 Task: Search one way flight ticket for 2 adults, 2 children, 2 infants in seat in first from Colorado Springs: City Of Colorado Springs Municipal Airport to Raleigh: Raleigh-durham International Airport on 8-5-2023. Choice of flights is Alaska. Number of bags: 7 checked bags. Price is upto 76000. Outbound departure time preference is 15:45.
Action: Mouse moved to (368, 144)
Screenshot: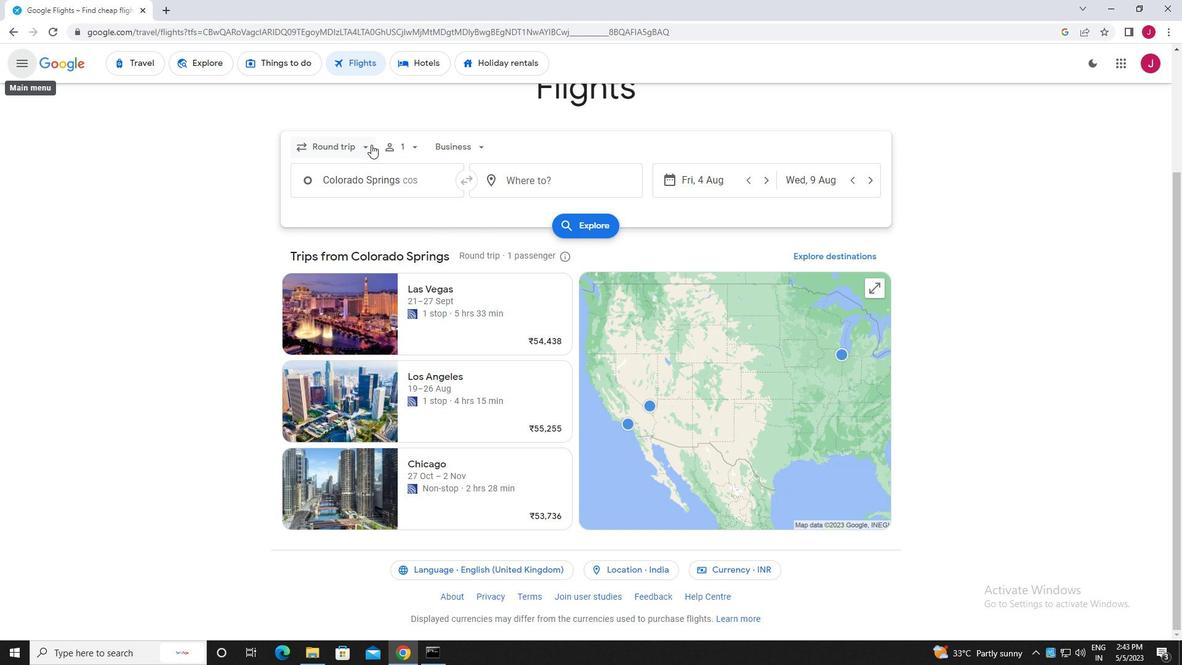 
Action: Mouse pressed left at (368, 144)
Screenshot: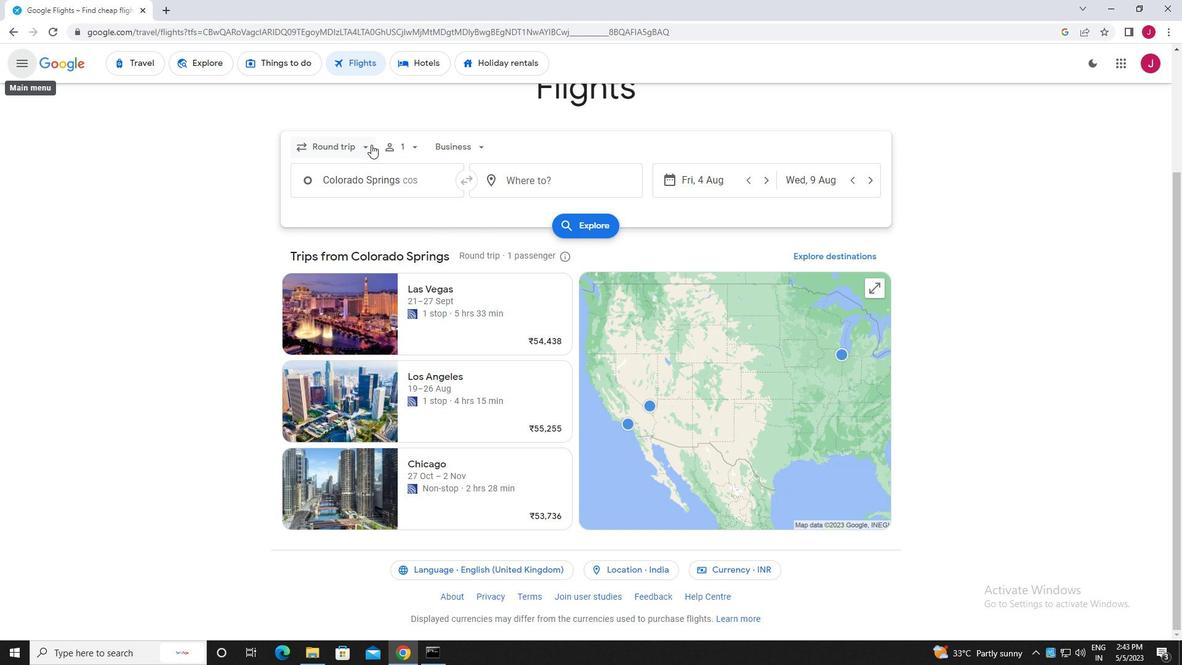 
Action: Mouse moved to (348, 201)
Screenshot: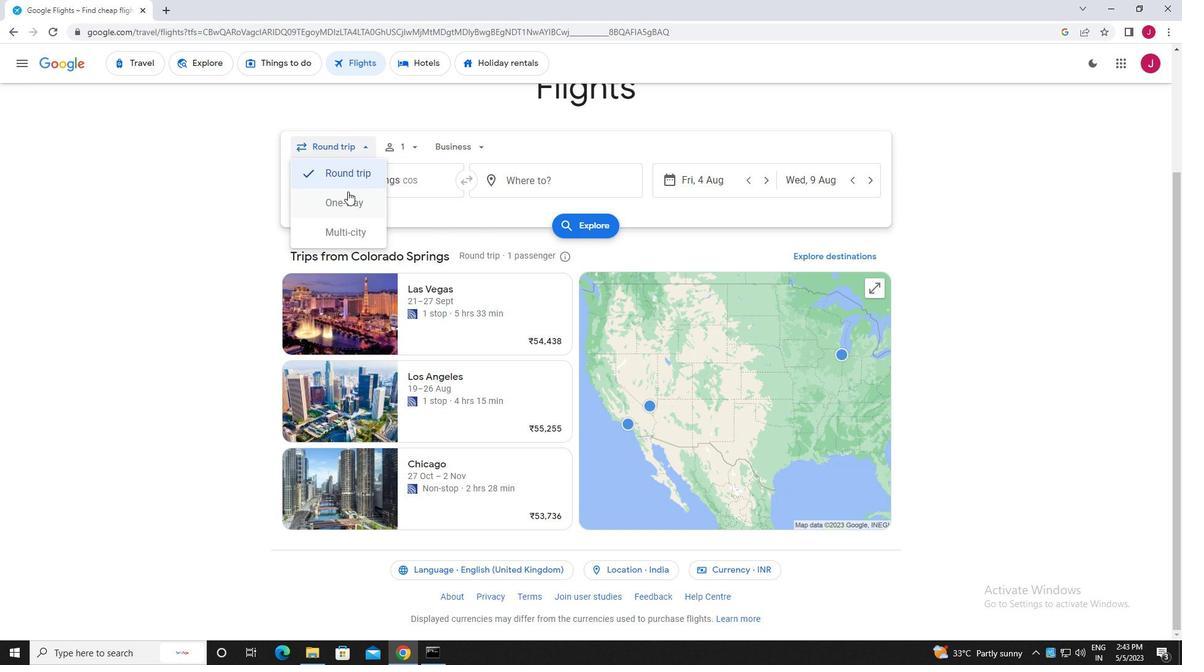 
Action: Mouse pressed left at (348, 201)
Screenshot: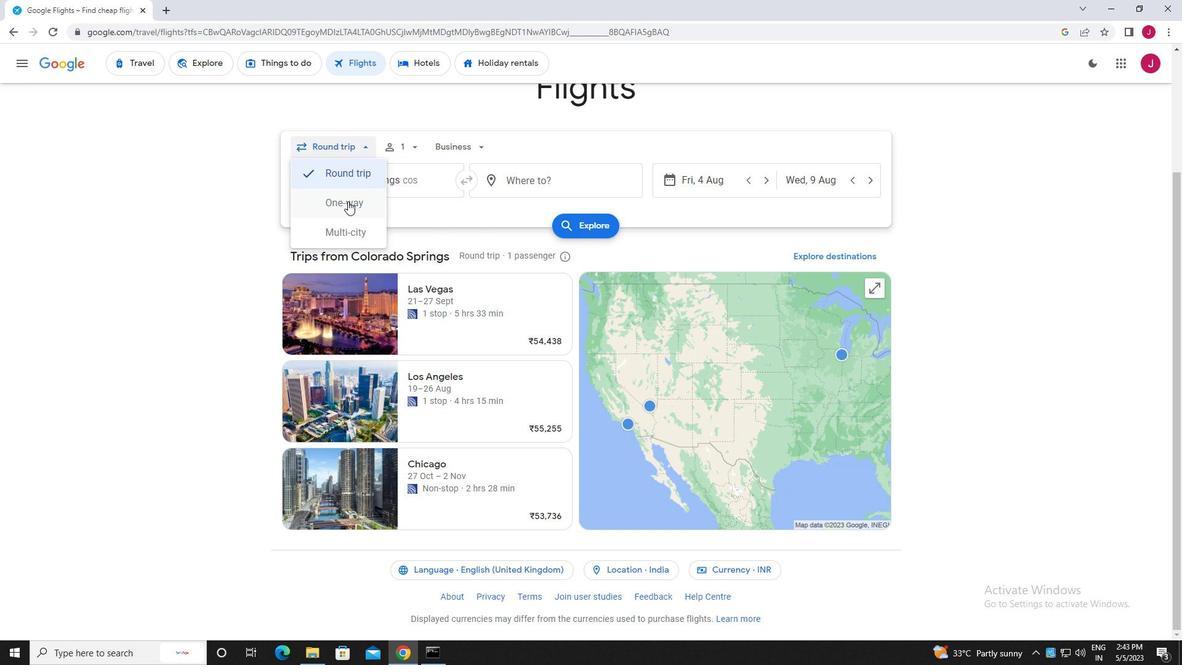 
Action: Mouse moved to (412, 151)
Screenshot: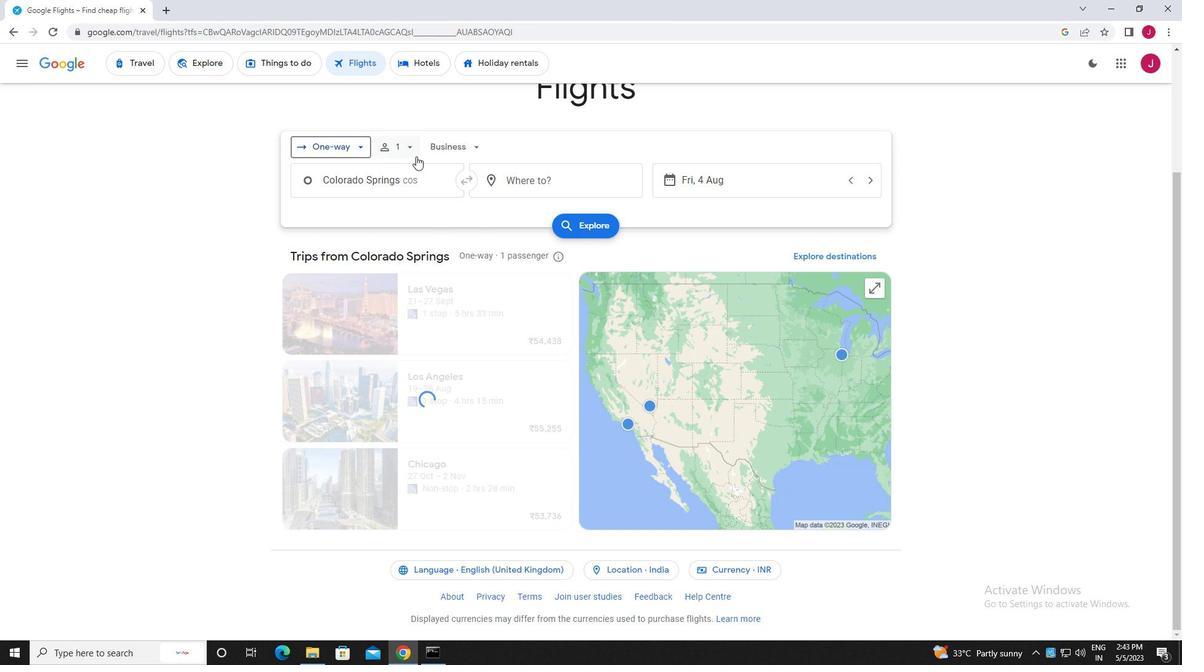 
Action: Mouse pressed left at (412, 151)
Screenshot: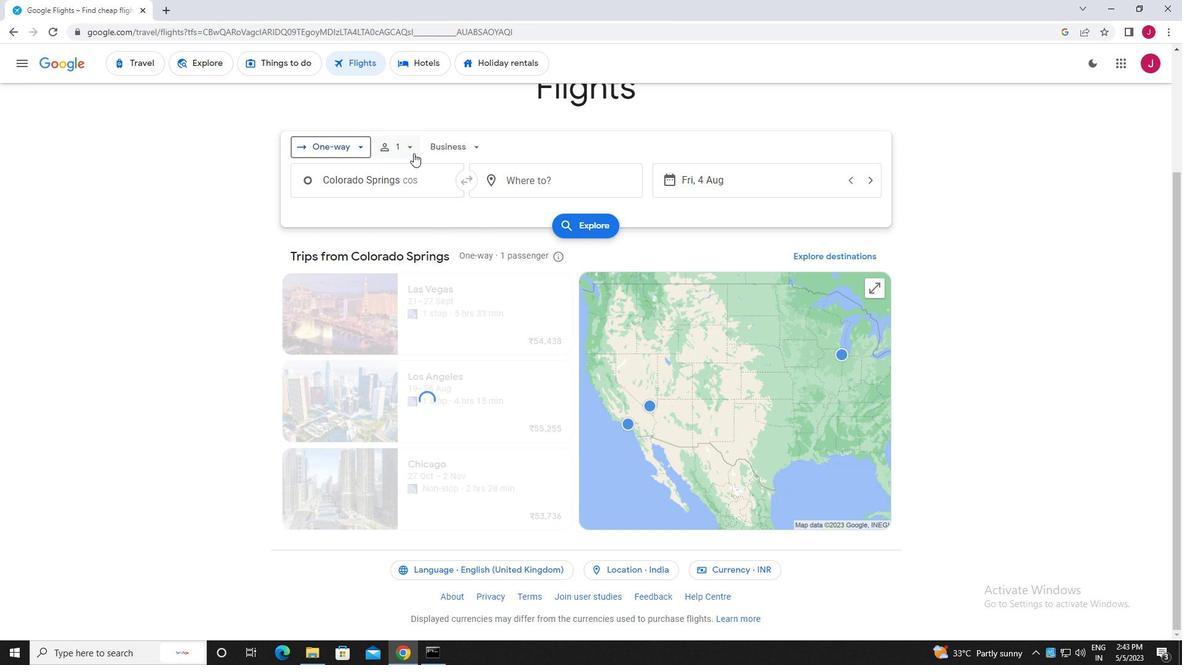 
Action: Mouse moved to (503, 182)
Screenshot: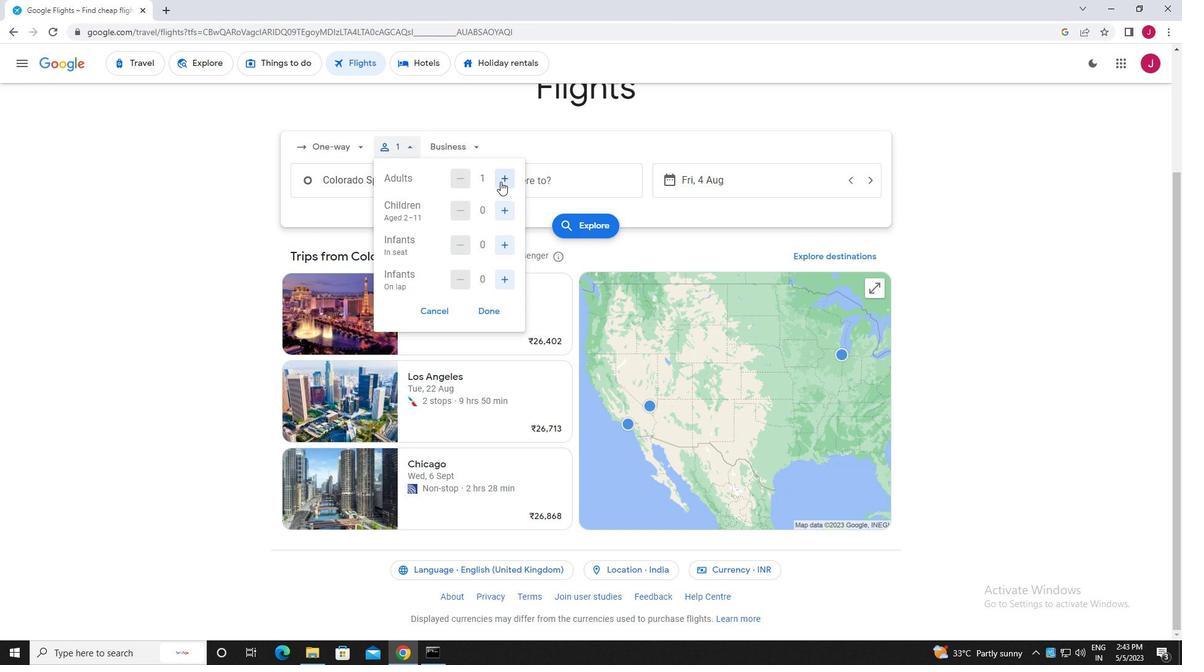 
Action: Mouse pressed left at (503, 182)
Screenshot: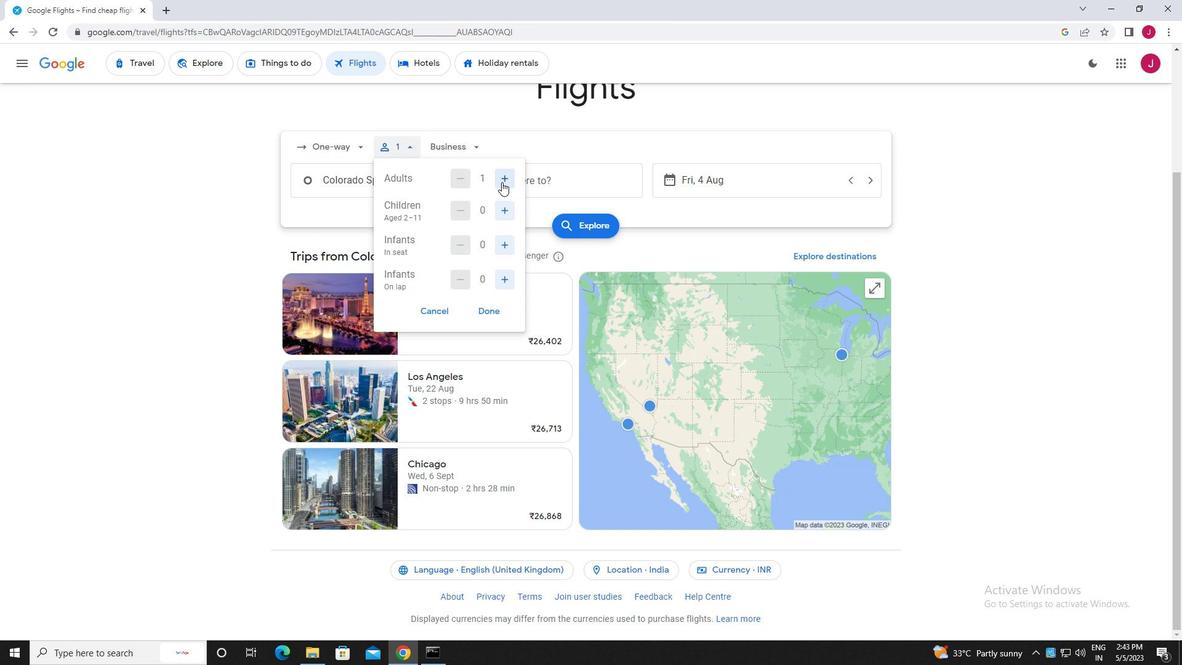 
Action: Mouse moved to (505, 210)
Screenshot: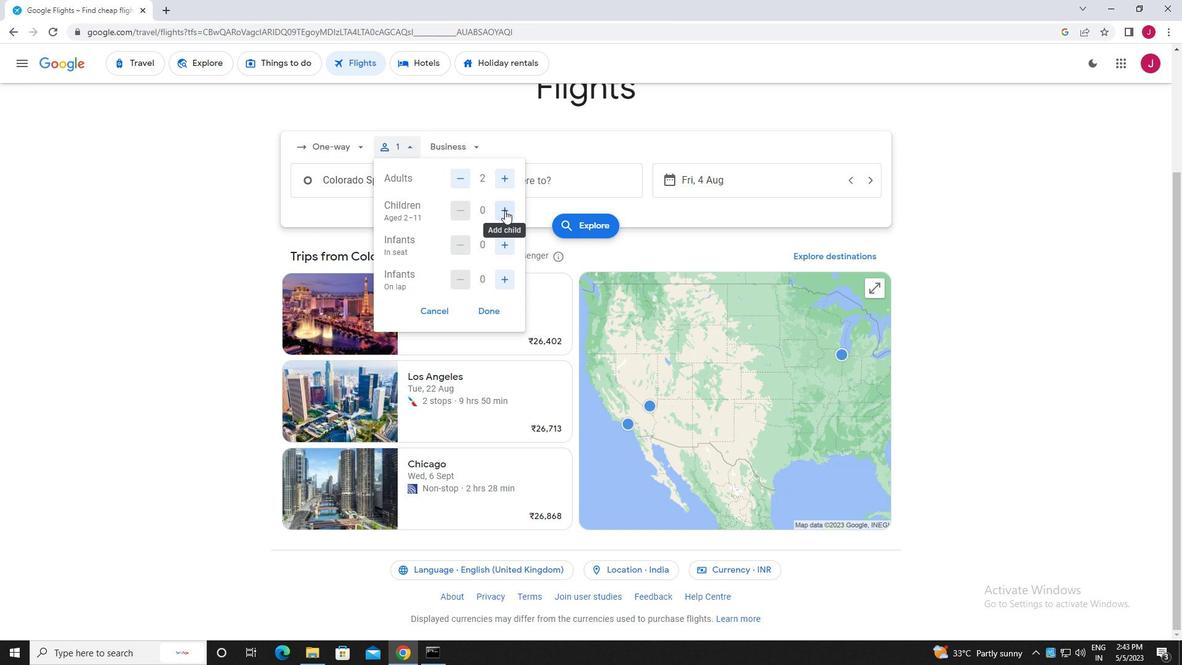
Action: Mouse pressed left at (505, 210)
Screenshot: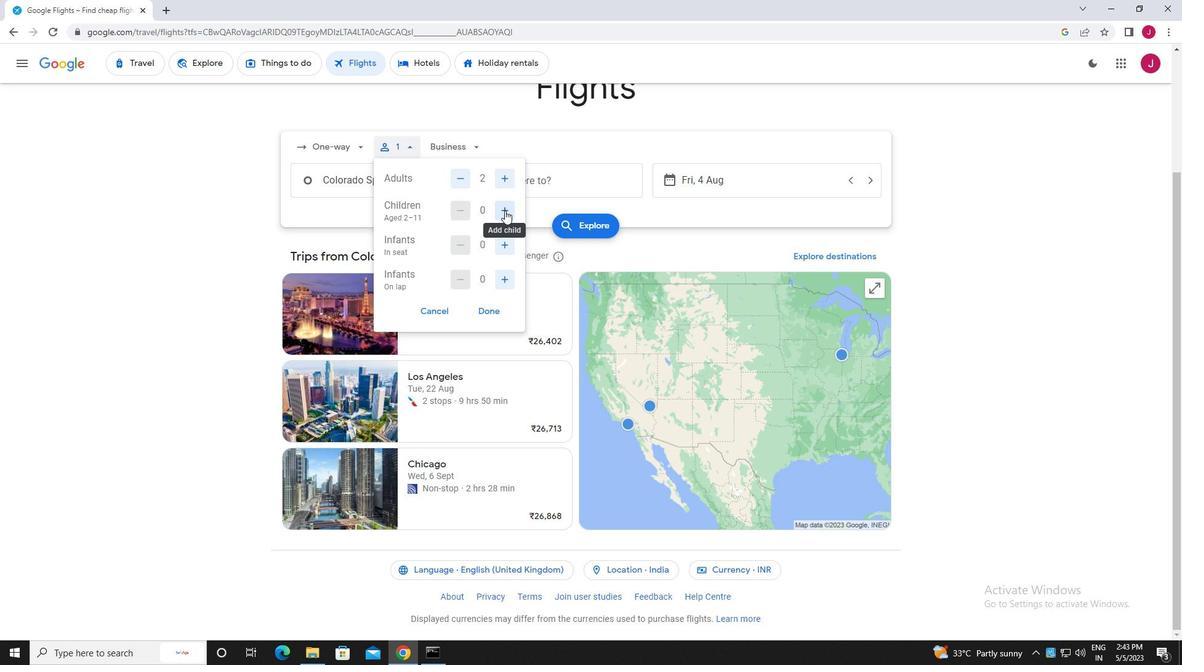 
Action: Mouse pressed left at (505, 210)
Screenshot: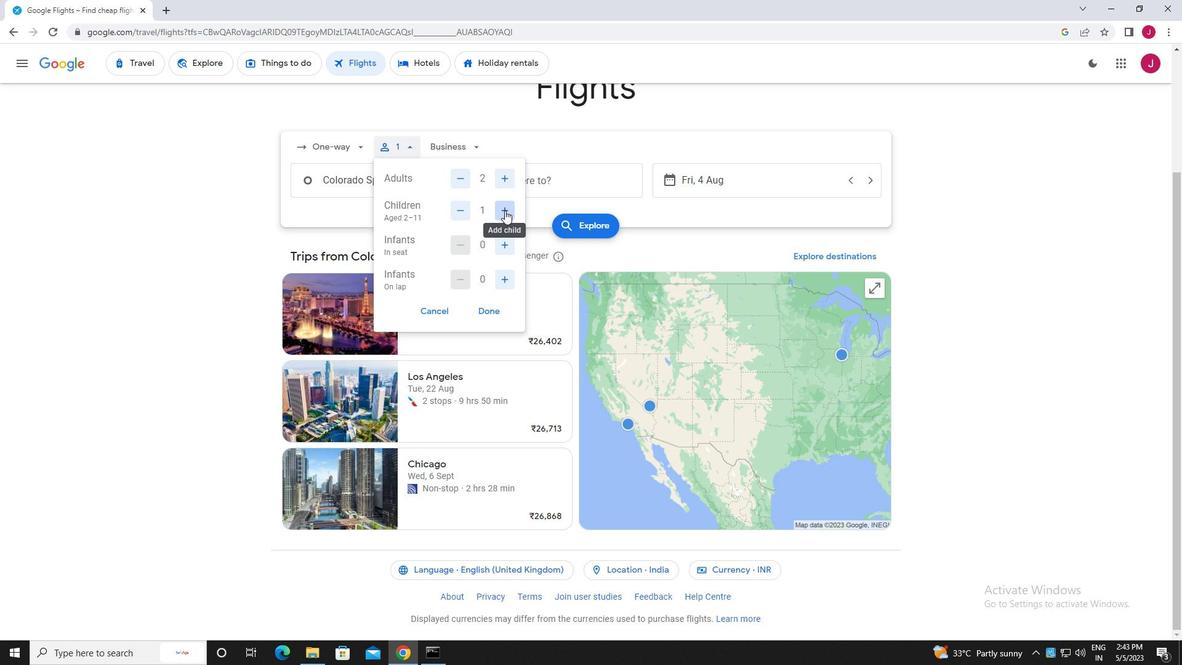 
Action: Mouse moved to (503, 246)
Screenshot: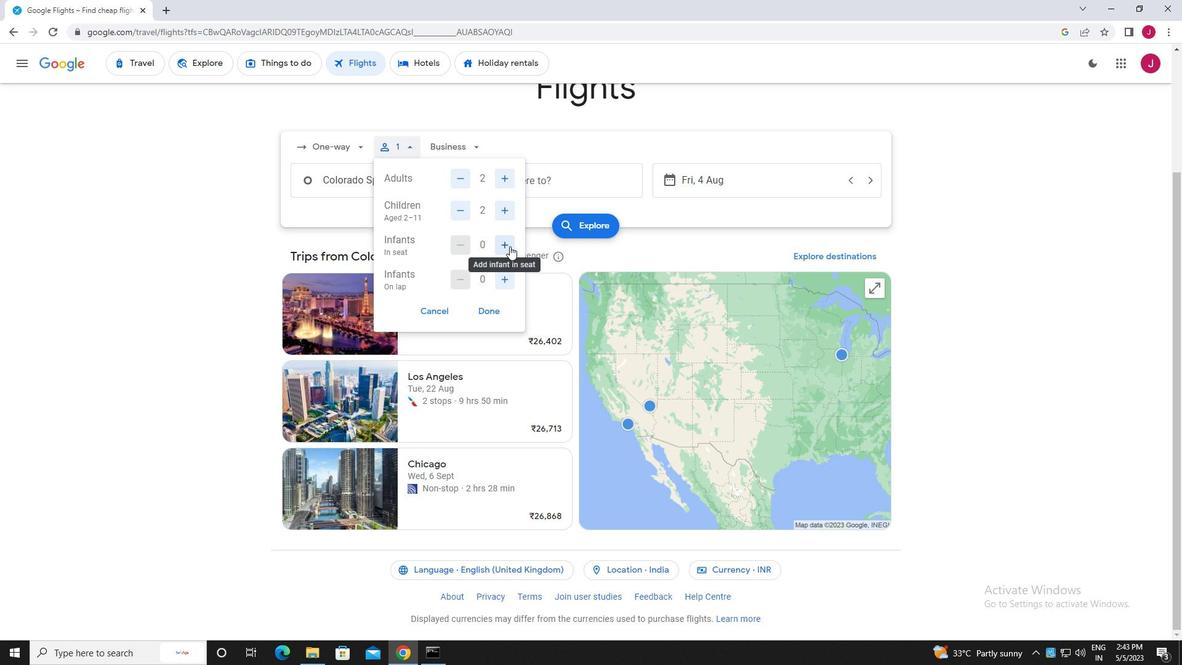 
Action: Mouse pressed left at (503, 246)
Screenshot: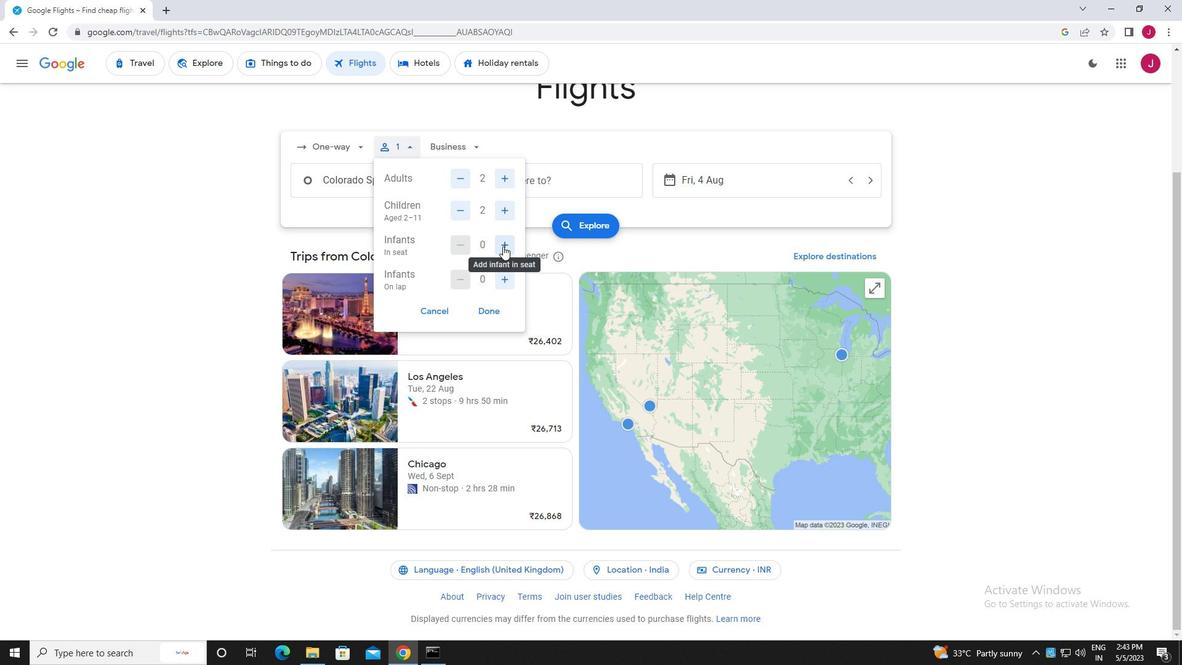 
Action: Mouse pressed left at (503, 246)
Screenshot: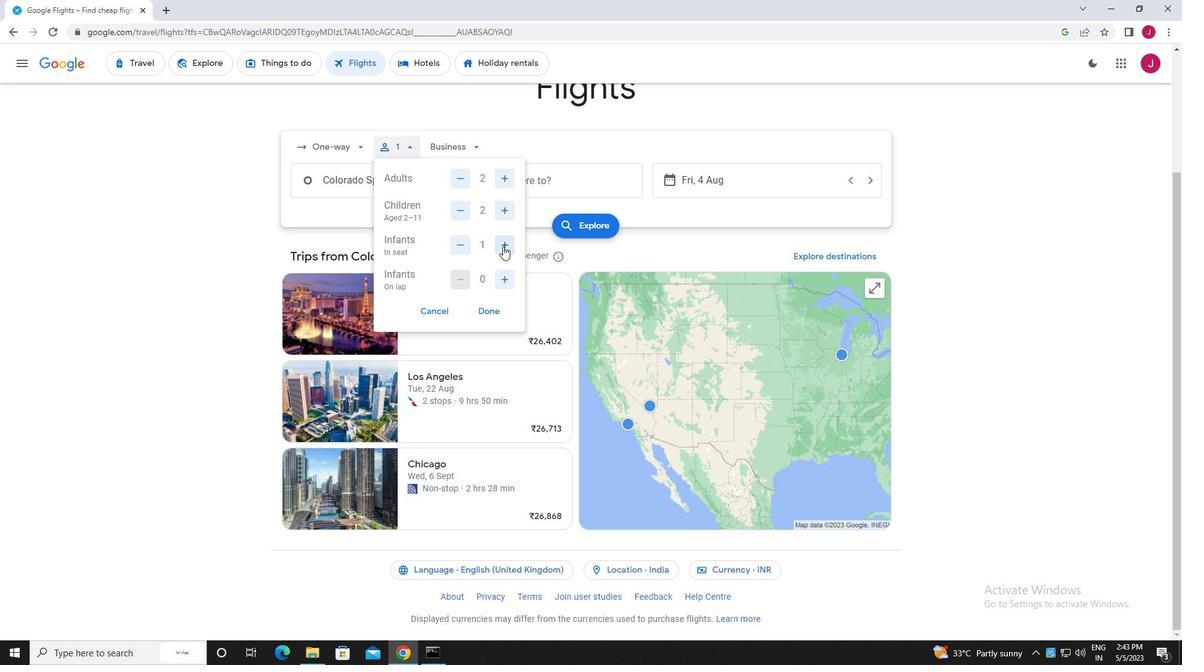 
Action: Mouse moved to (495, 311)
Screenshot: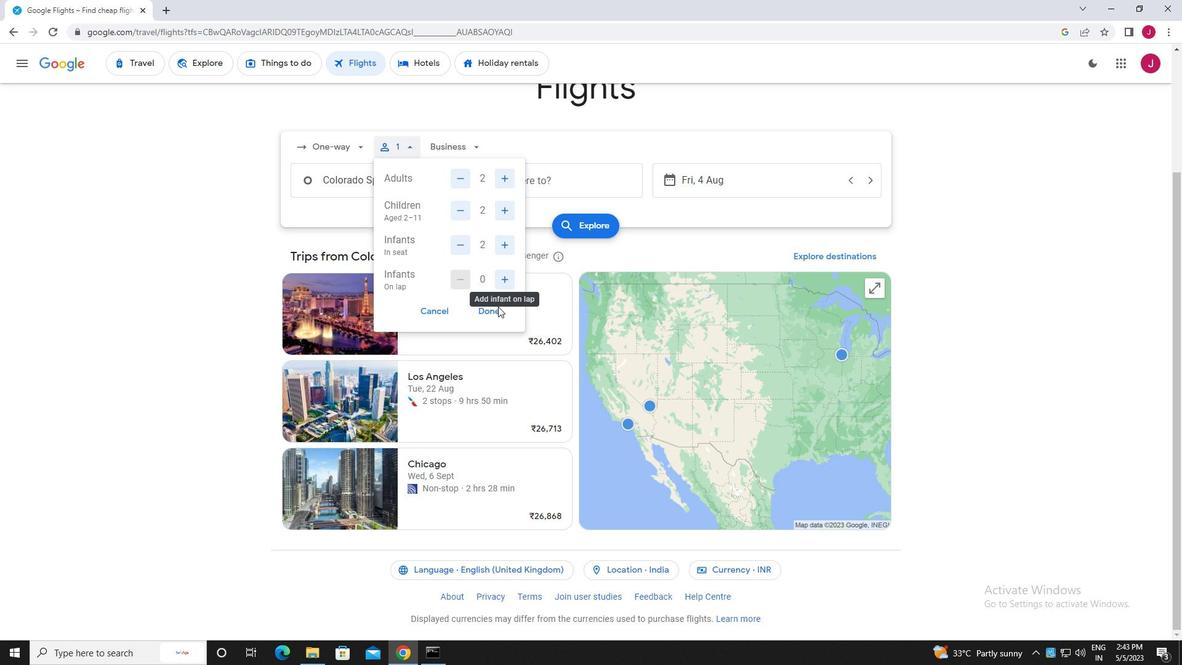
Action: Mouse pressed left at (495, 311)
Screenshot: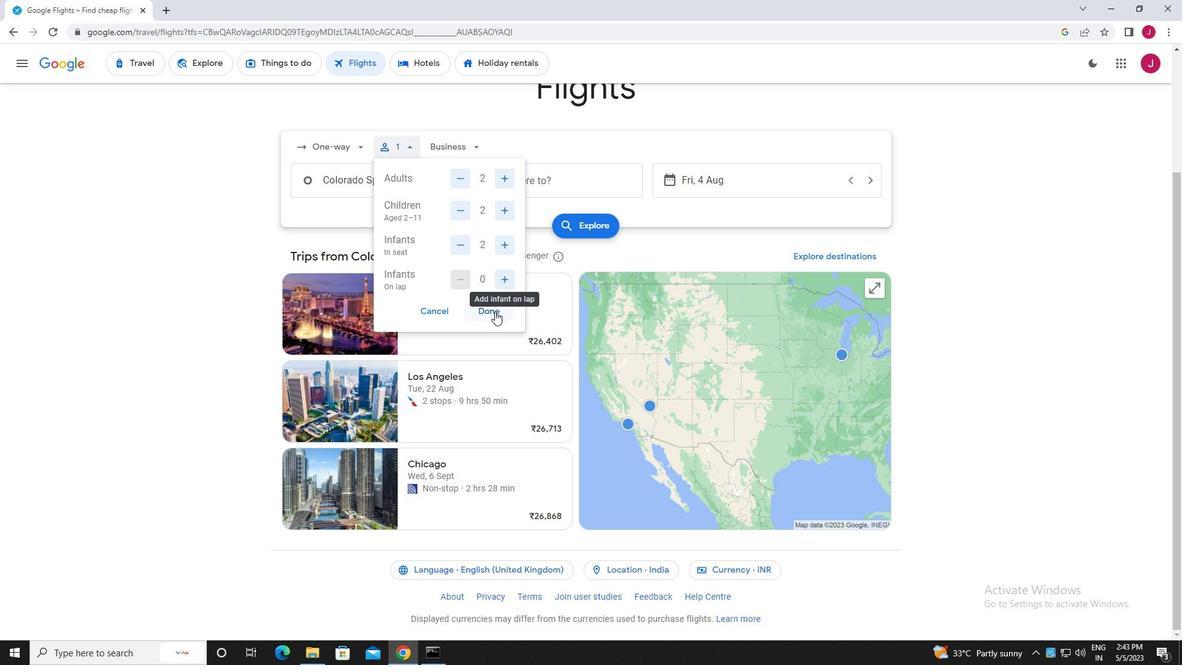 
Action: Mouse moved to (463, 147)
Screenshot: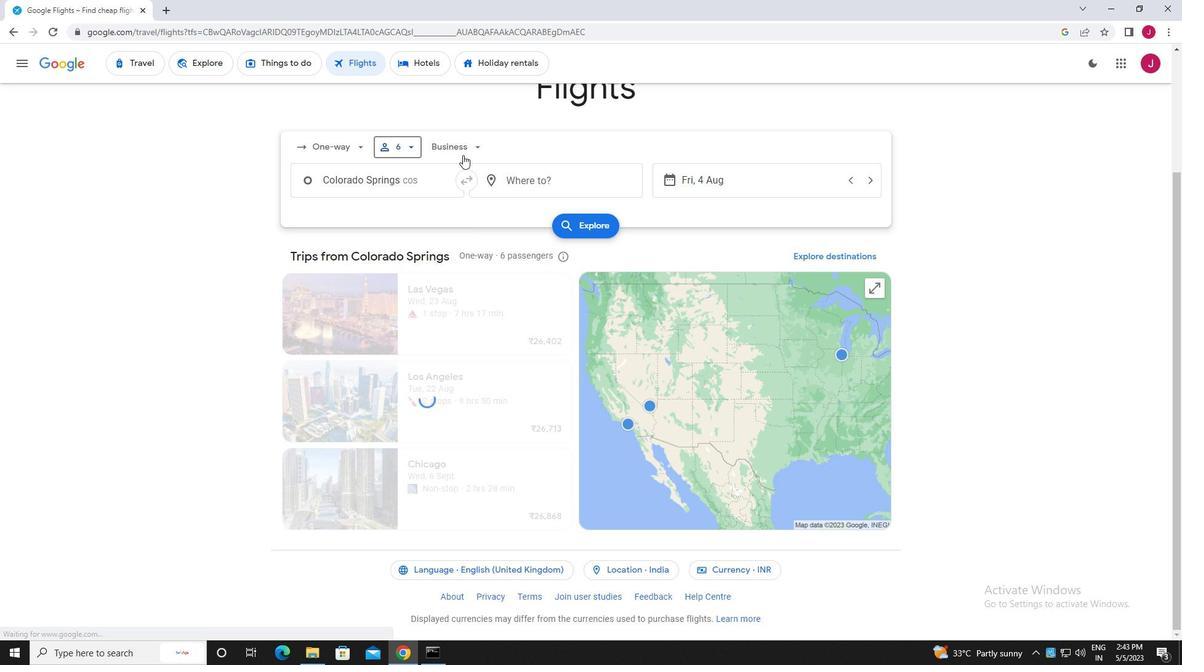 
Action: Mouse pressed left at (463, 147)
Screenshot: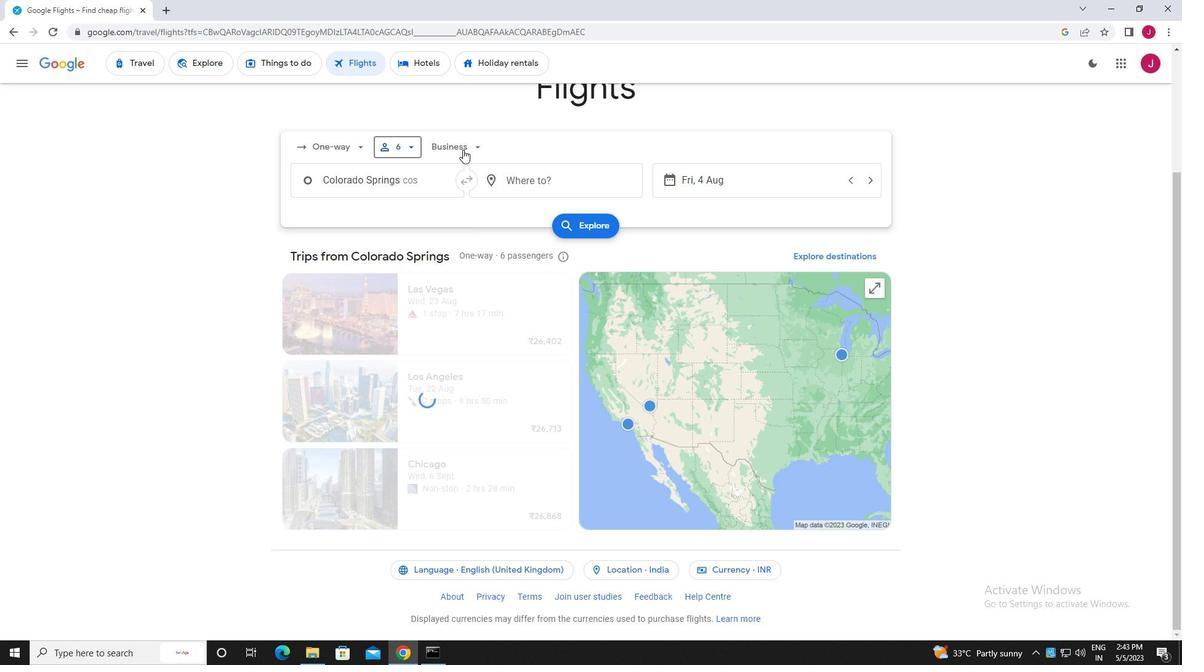 
Action: Mouse moved to (471, 263)
Screenshot: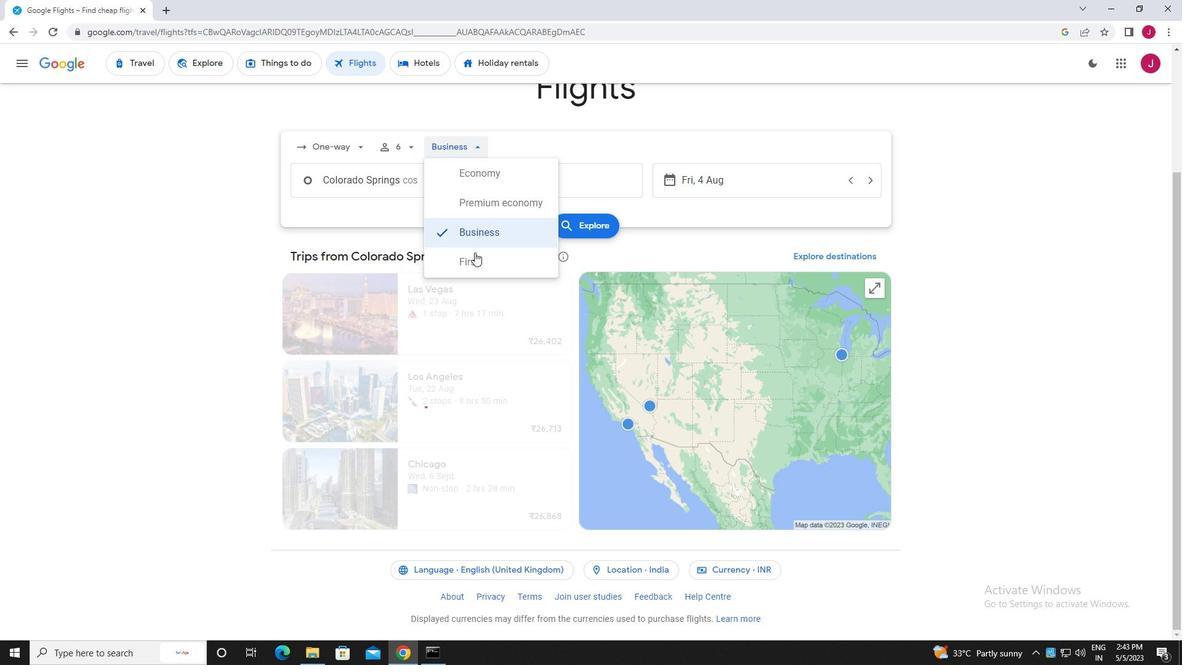
Action: Mouse pressed left at (471, 263)
Screenshot: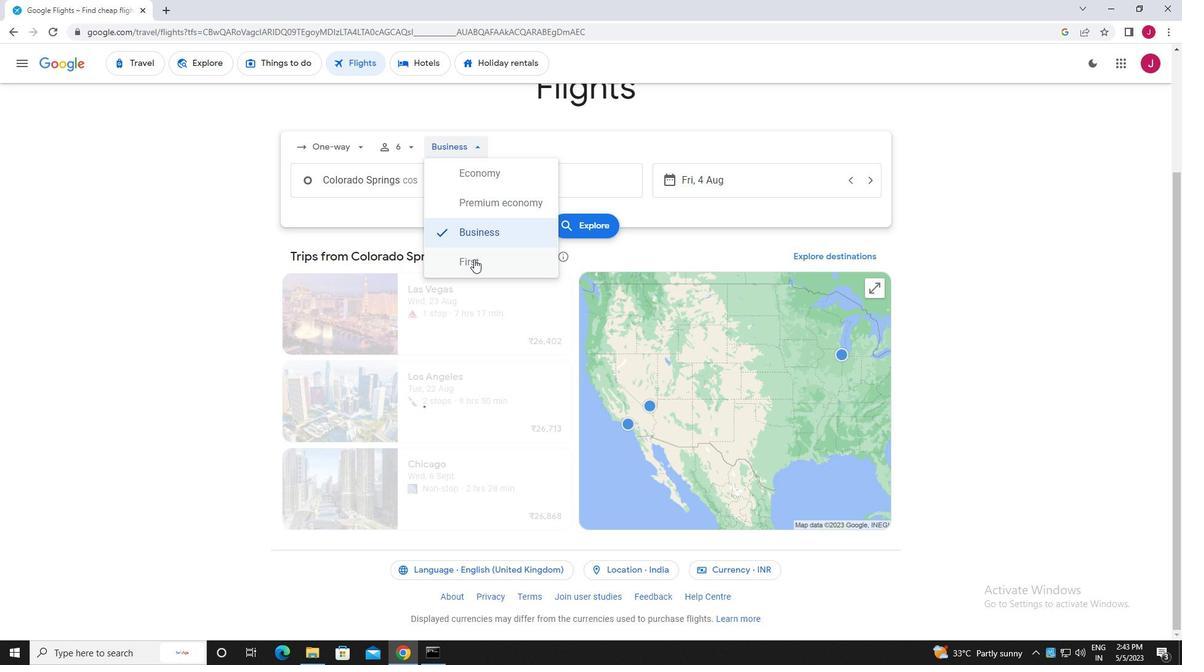 
Action: Mouse moved to (422, 180)
Screenshot: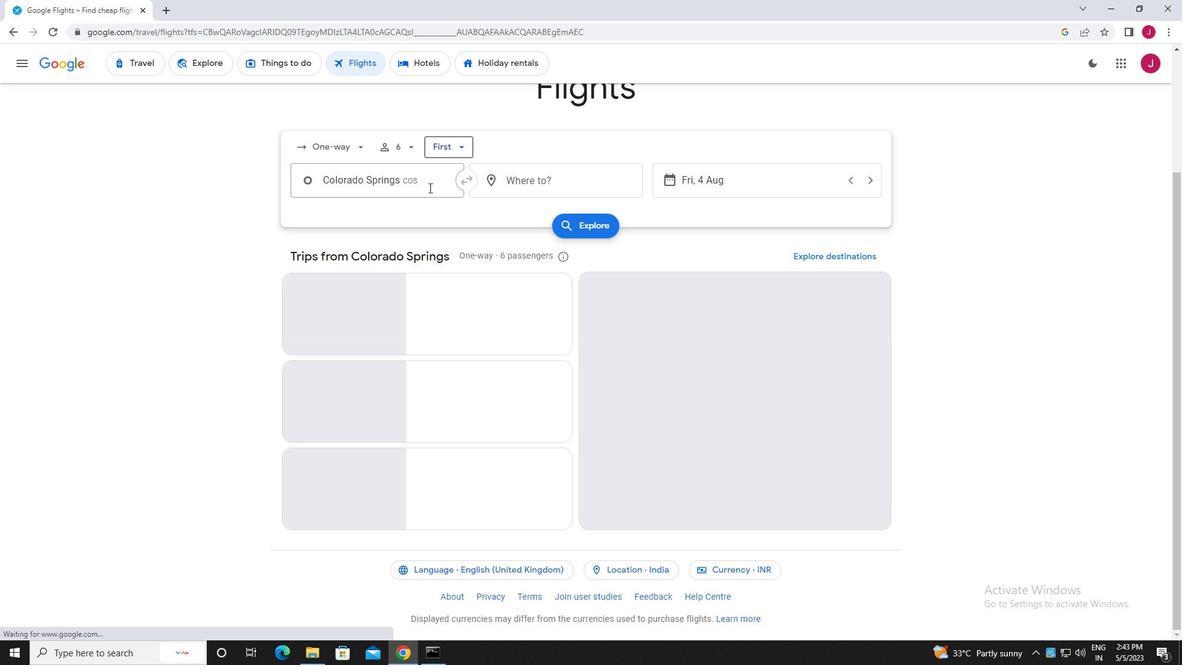 
Action: Mouse pressed left at (422, 180)
Screenshot: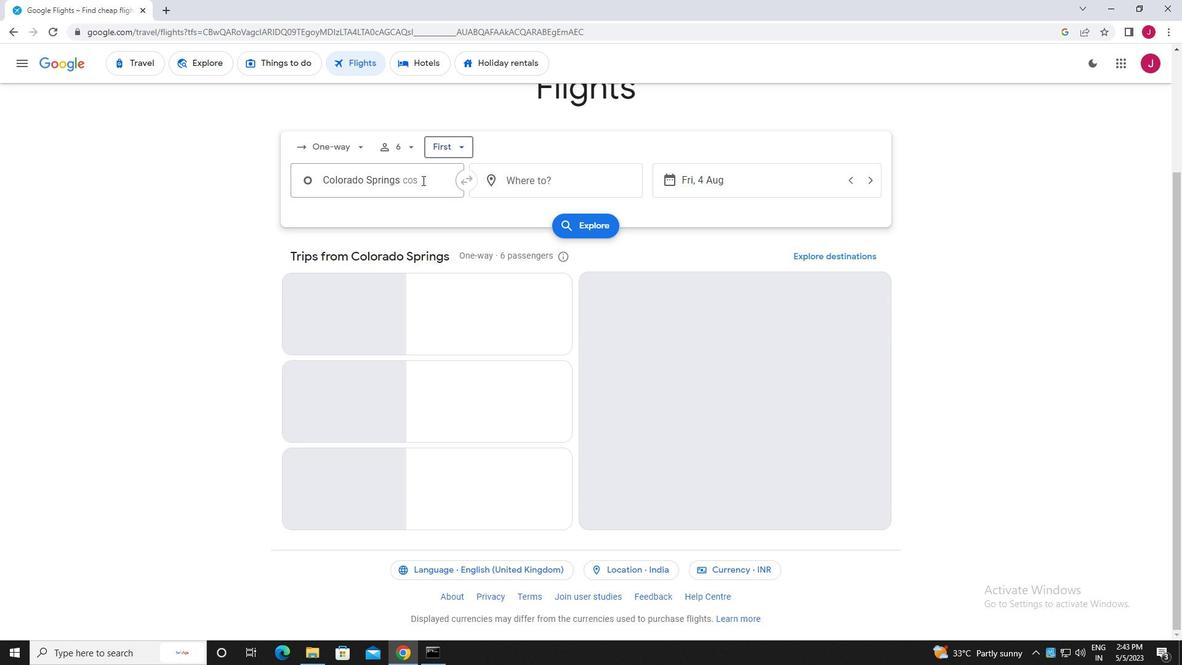 
Action: Mouse moved to (423, 180)
Screenshot: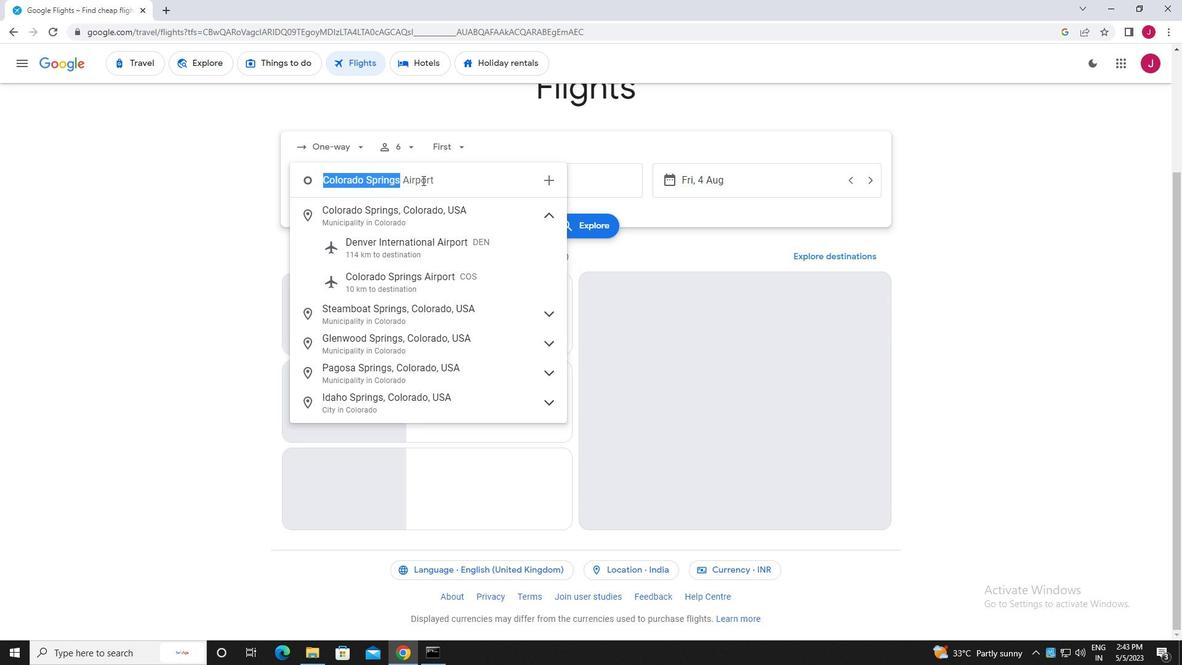 
Action: Key pressed colorado<Key.space>spring
Screenshot: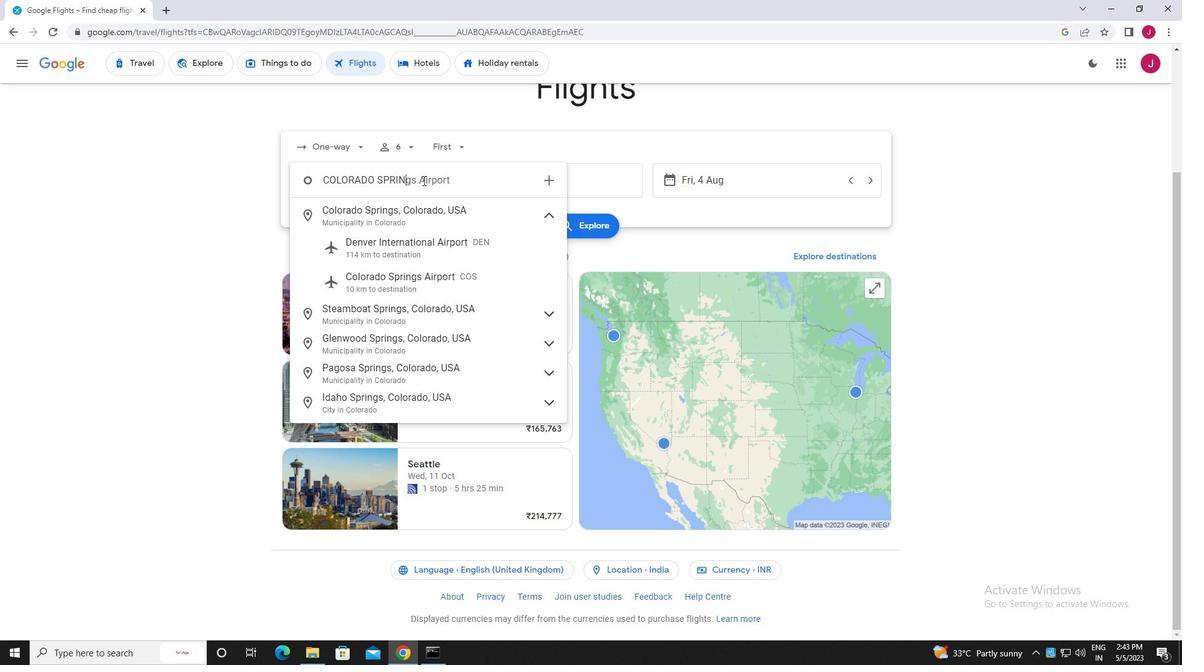 
Action: Mouse moved to (426, 284)
Screenshot: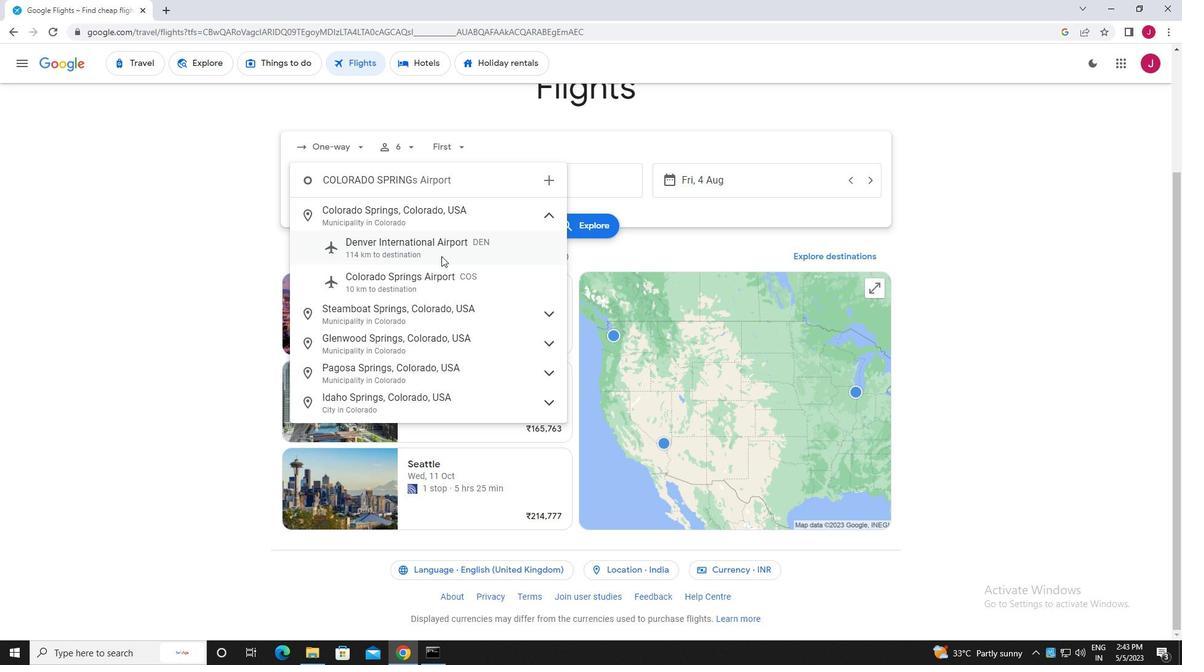 
Action: Mouse pressed left at (426, 284)
Screenshot: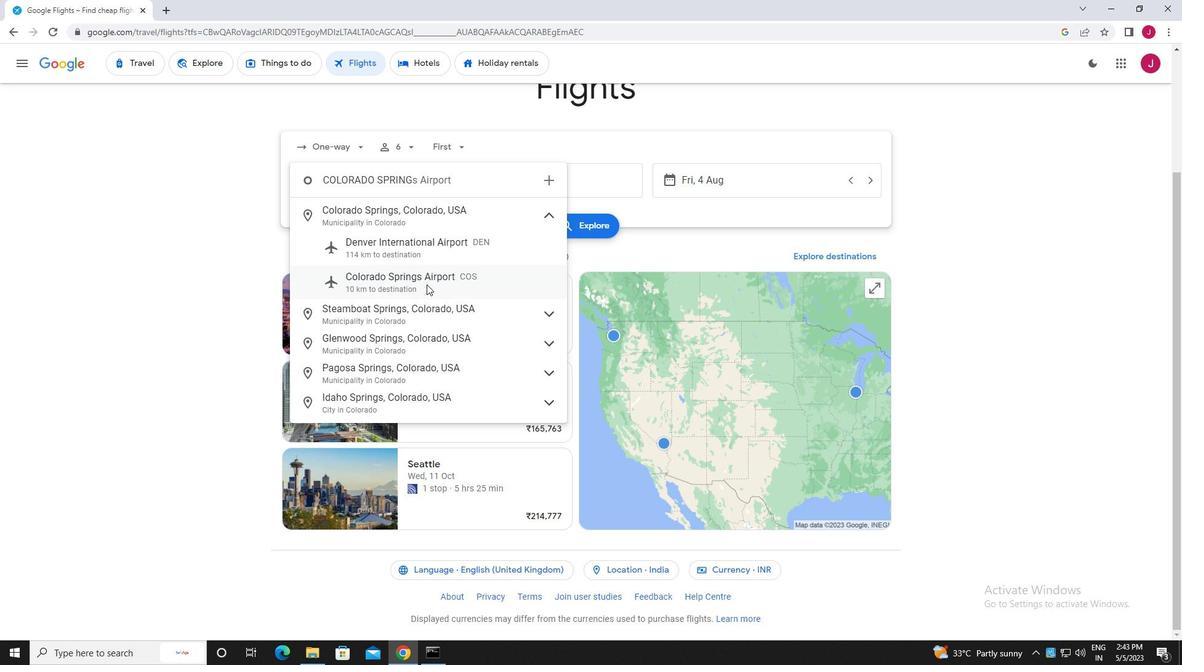 
Action: Mouse moved to (569, 181)
Screenshot: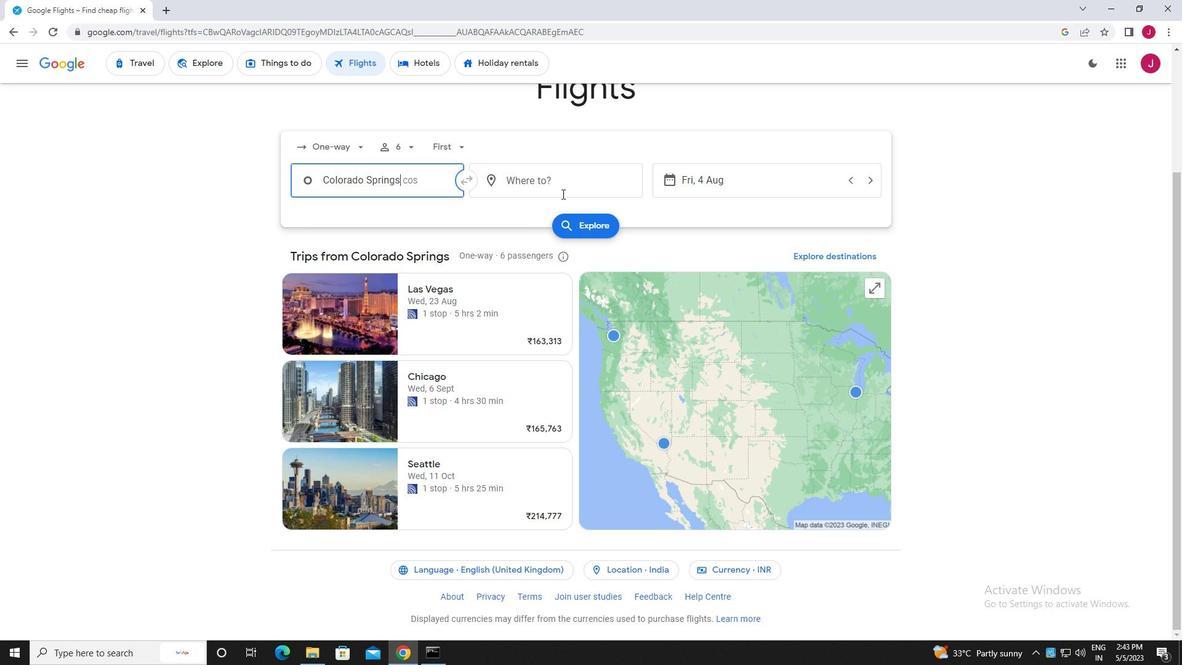 
Action: Mouse pressed left at (569, 181)
Screenshot: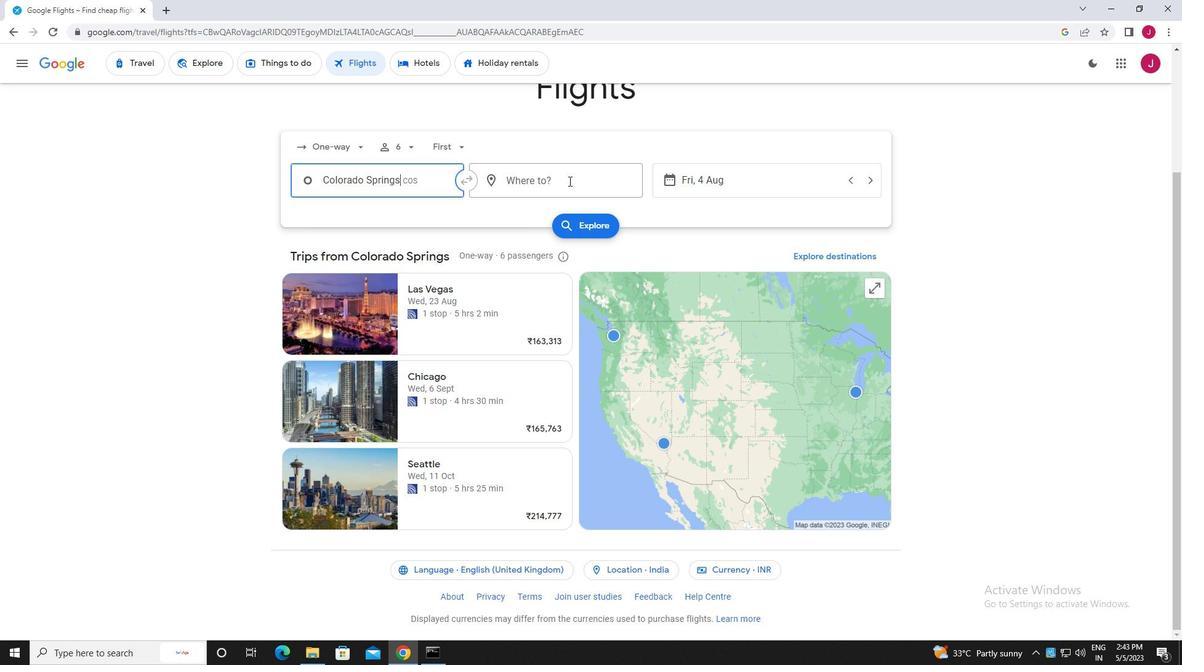 
Action: Key pressed raleigh
Screenshot: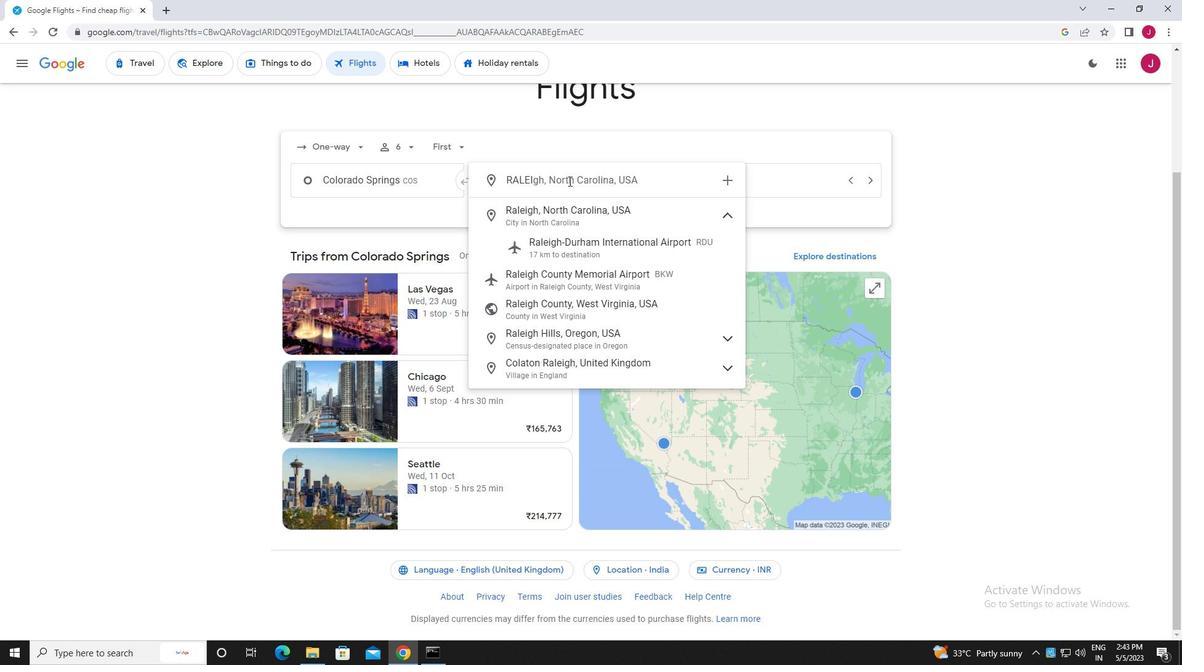 
Action: Mouse moved to (587, 240)
Screenshot: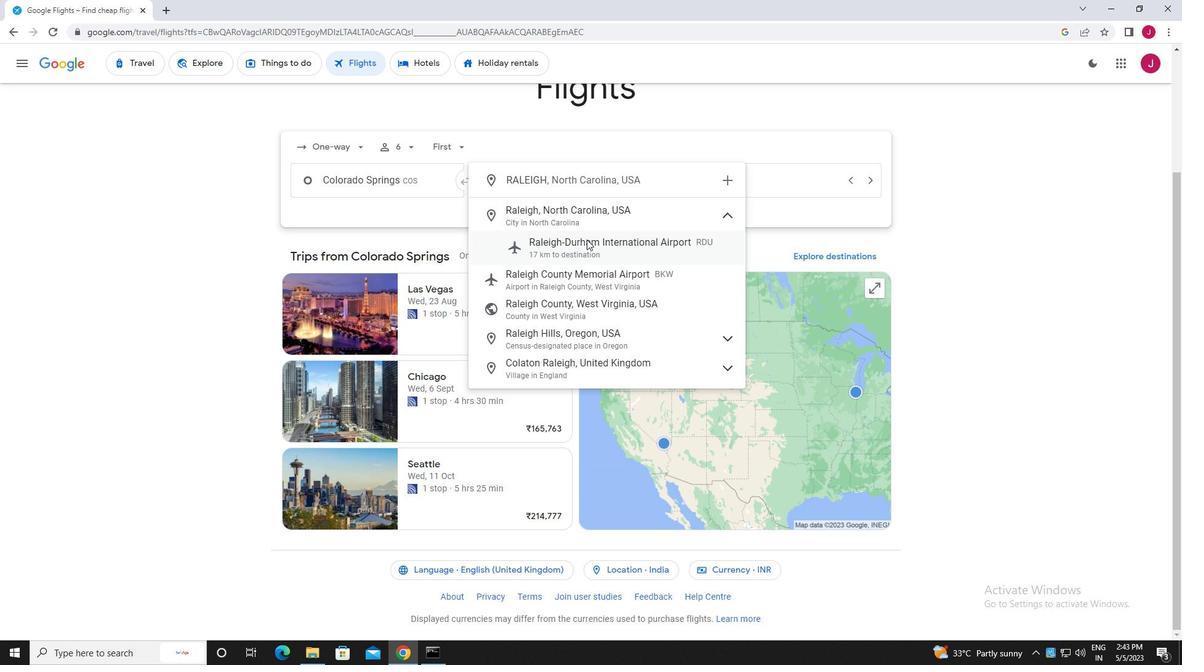 
Action: Mouse pressed left at (587, 240)
Screenshot: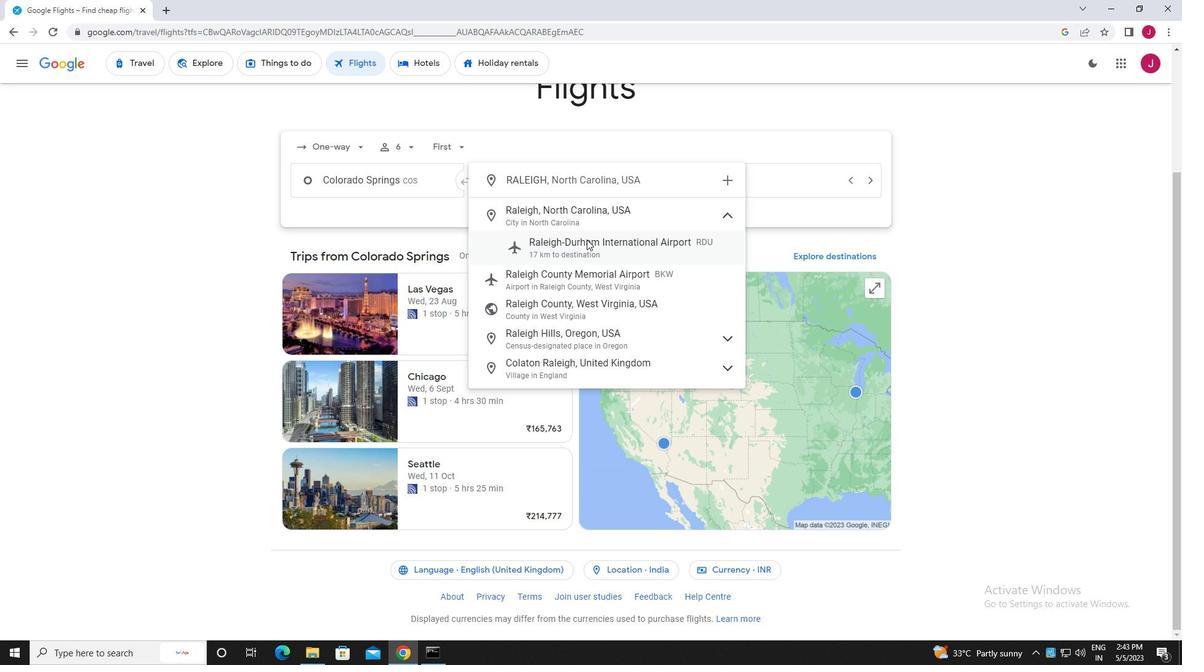 
Action: Mouse moved to (718, 177)
Screenshot: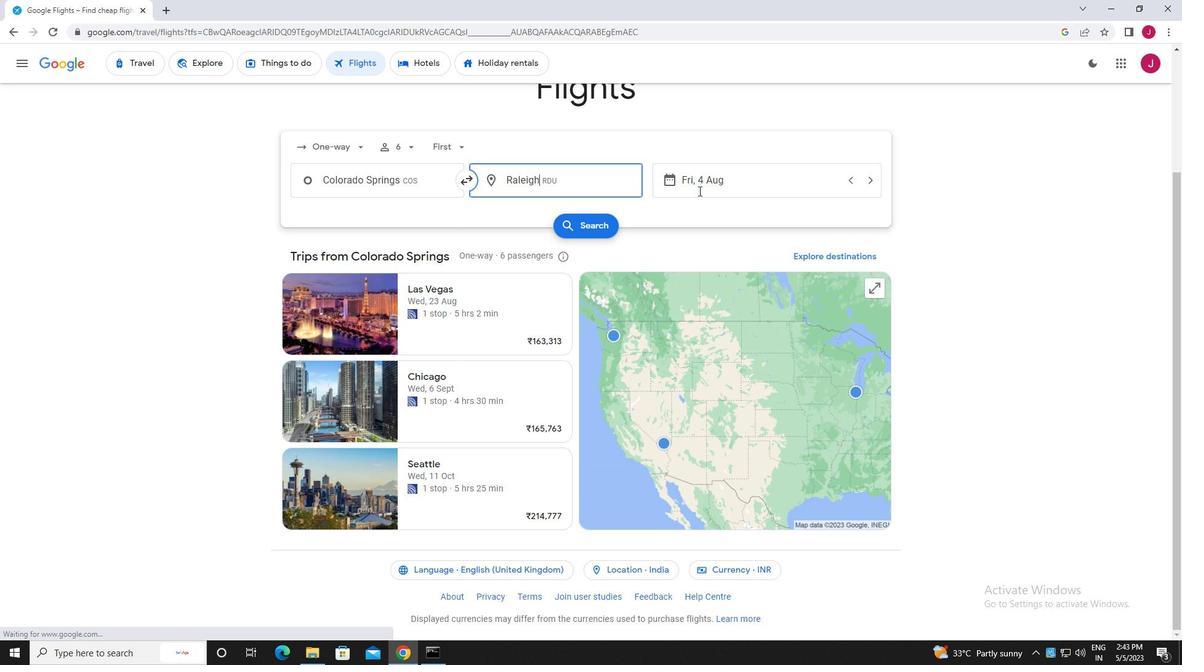 
Action: Mouse pressed left at (718, 177)
Screenshot: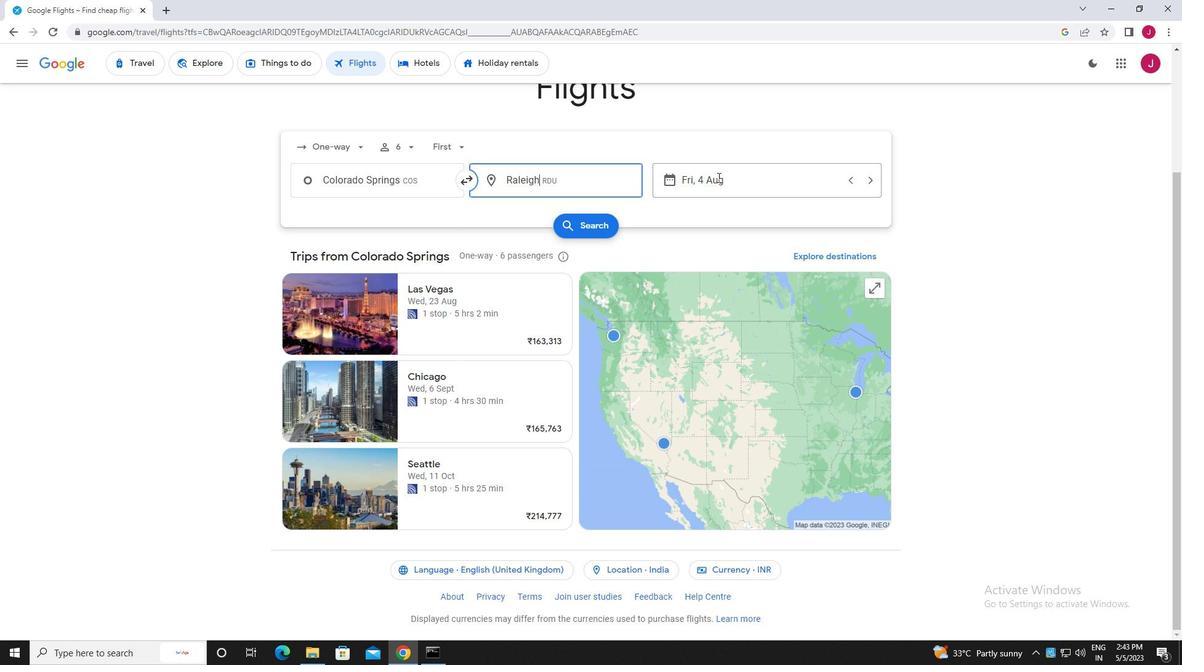 
Action: Mouse moved to (625, 282)
Screenshot: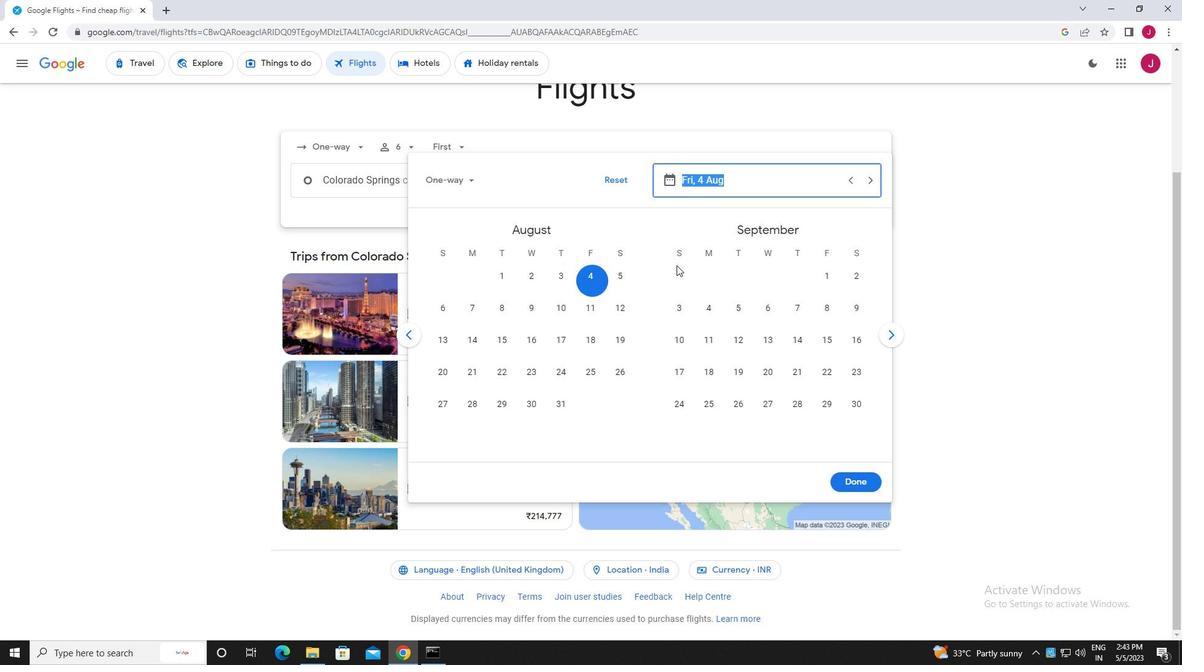 
Action: Mouse pressed left at (625, 282)
Screenshot: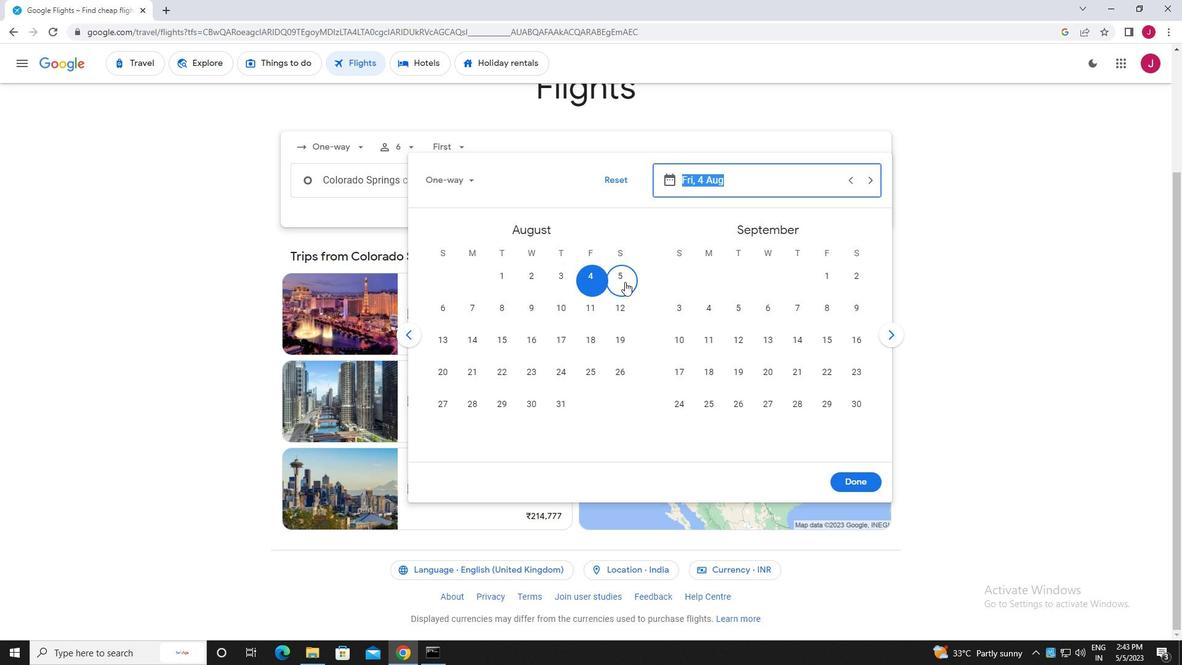 
Action: Mouse moved to (861, 479)
Screenshot: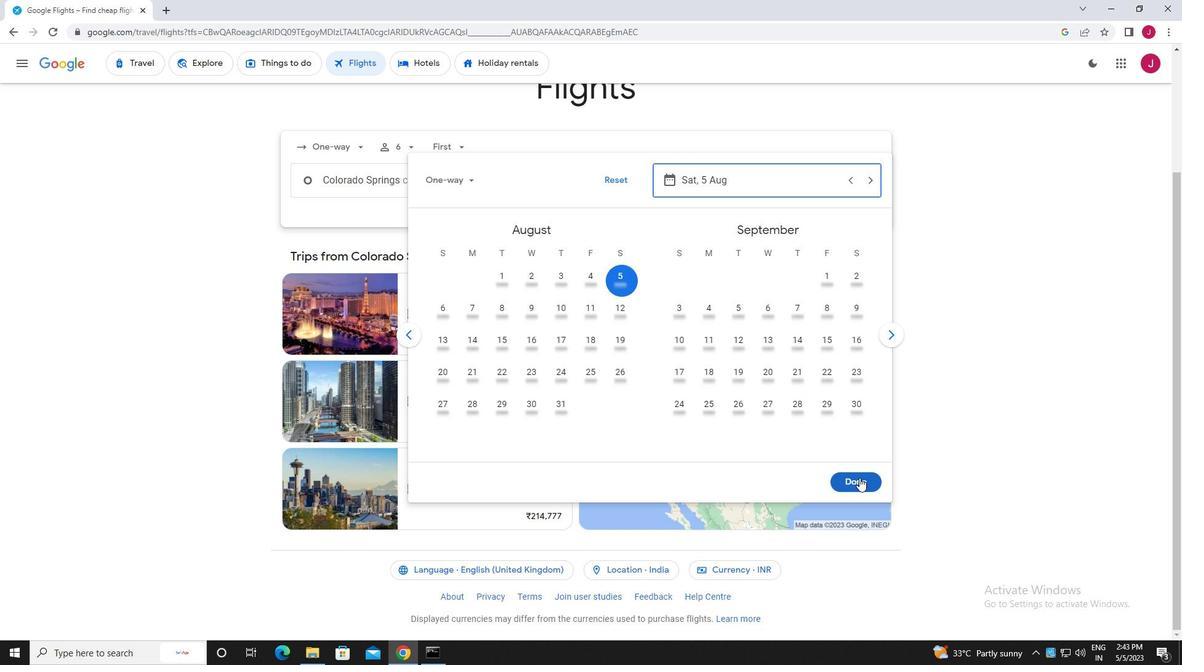 
Action: Mouse pressed left at (861, 479)
Screenshot: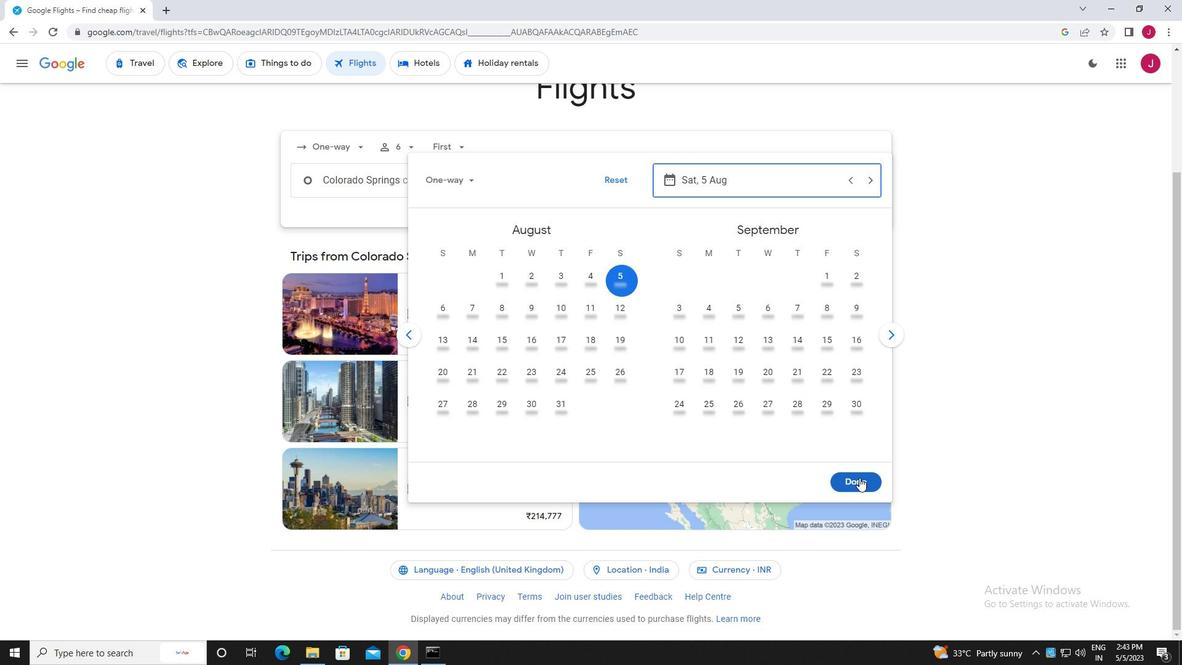 
Action: Mouse moved to (596, 224)
Screenshot: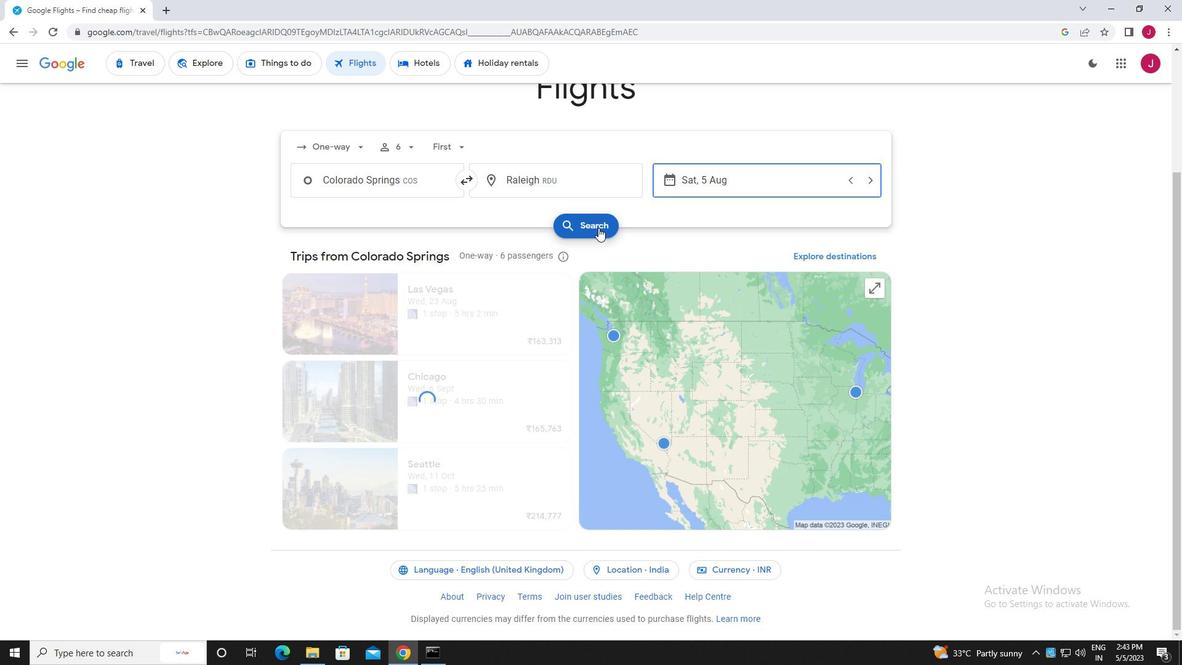 
Action: Mouse pressed left at (596, 224)
Screenshot: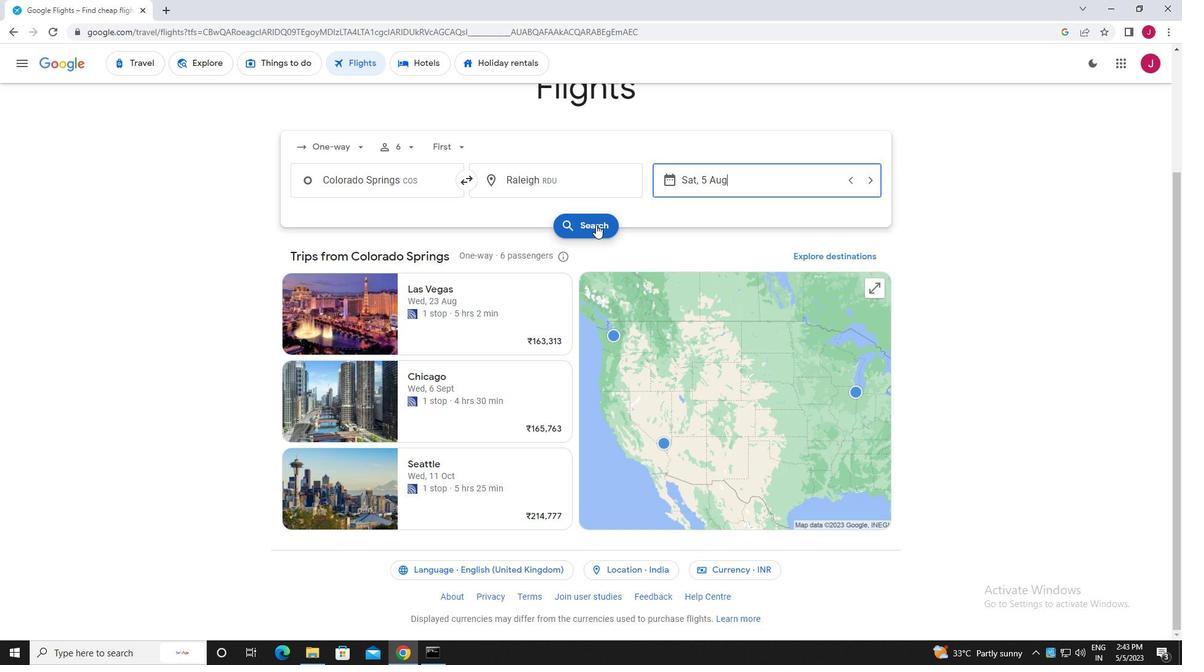 
Action: Mouse moved to (317, 176)
Screenshot: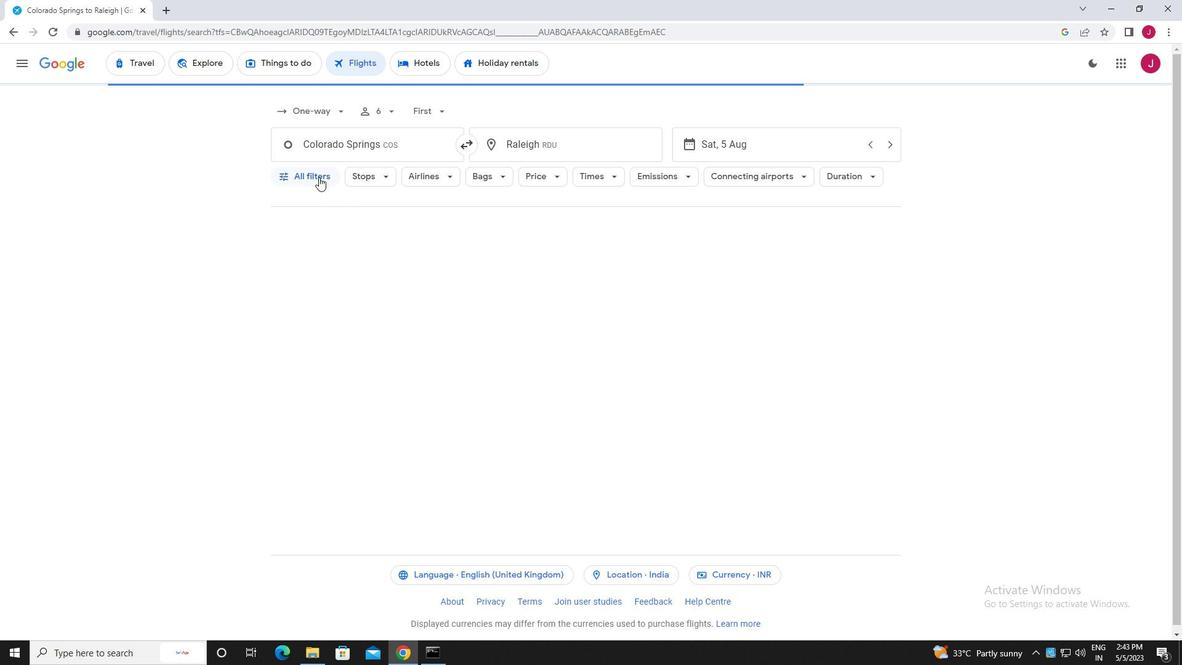 
Action: Mouse pressed left at (317, 176)
Screenshot: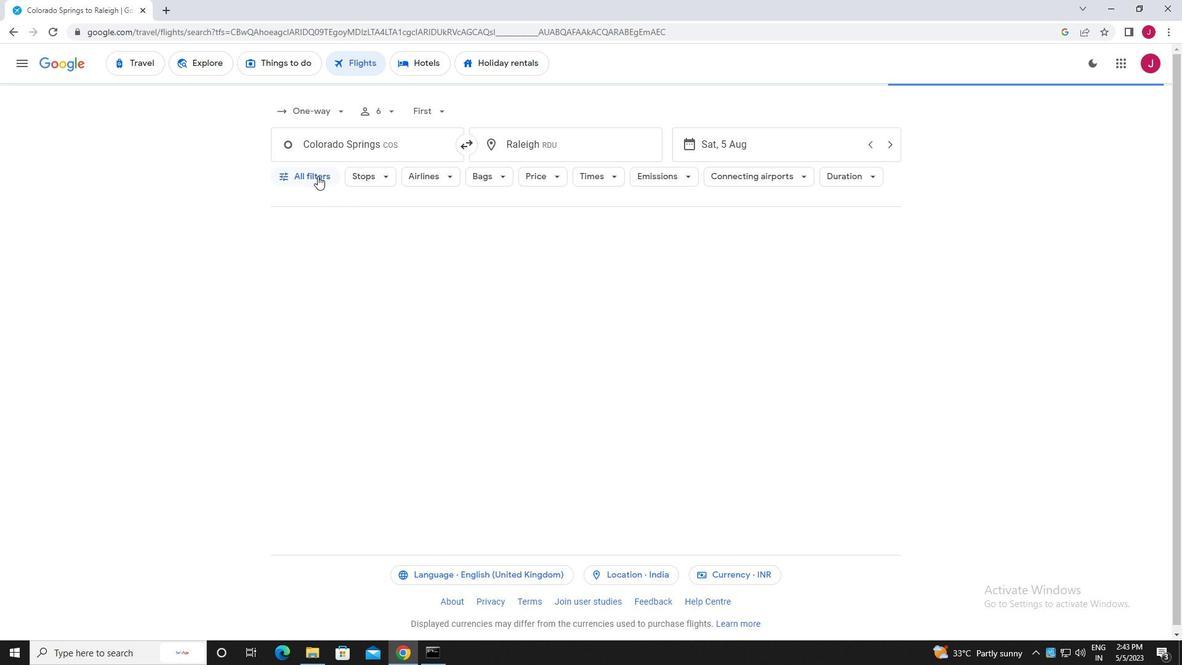 
Action: Mouse moved to (391, 271)
Screenshot: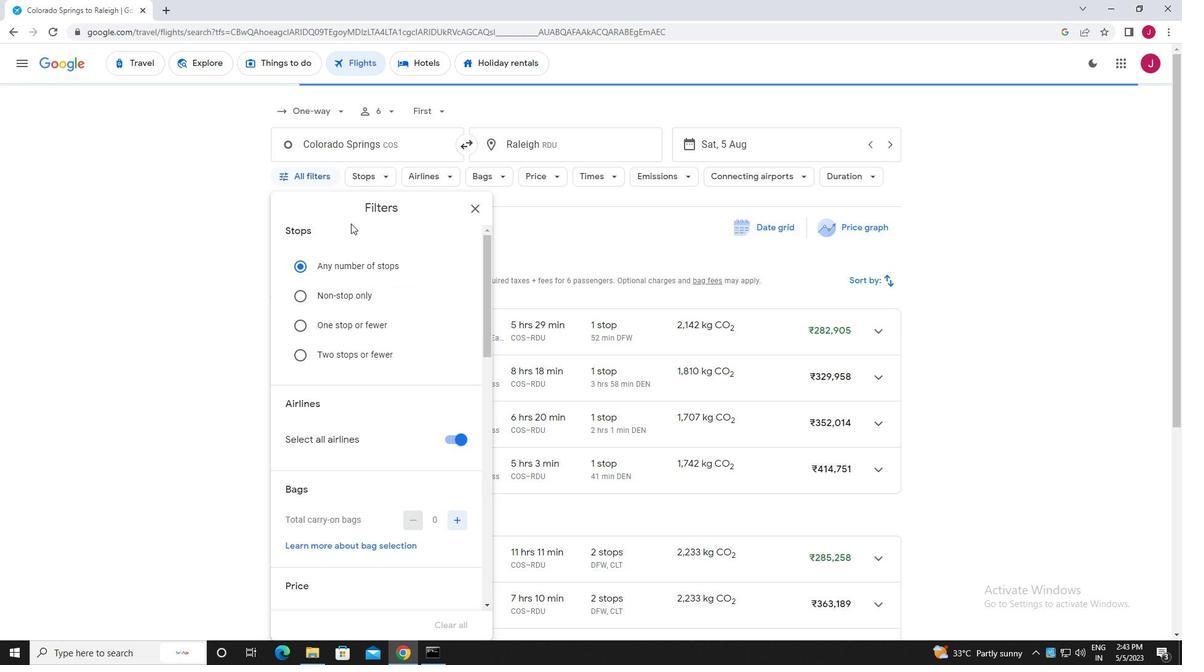 
Action: Mouse scrolled (391, 270) with delta (0, 0)
Screenshot: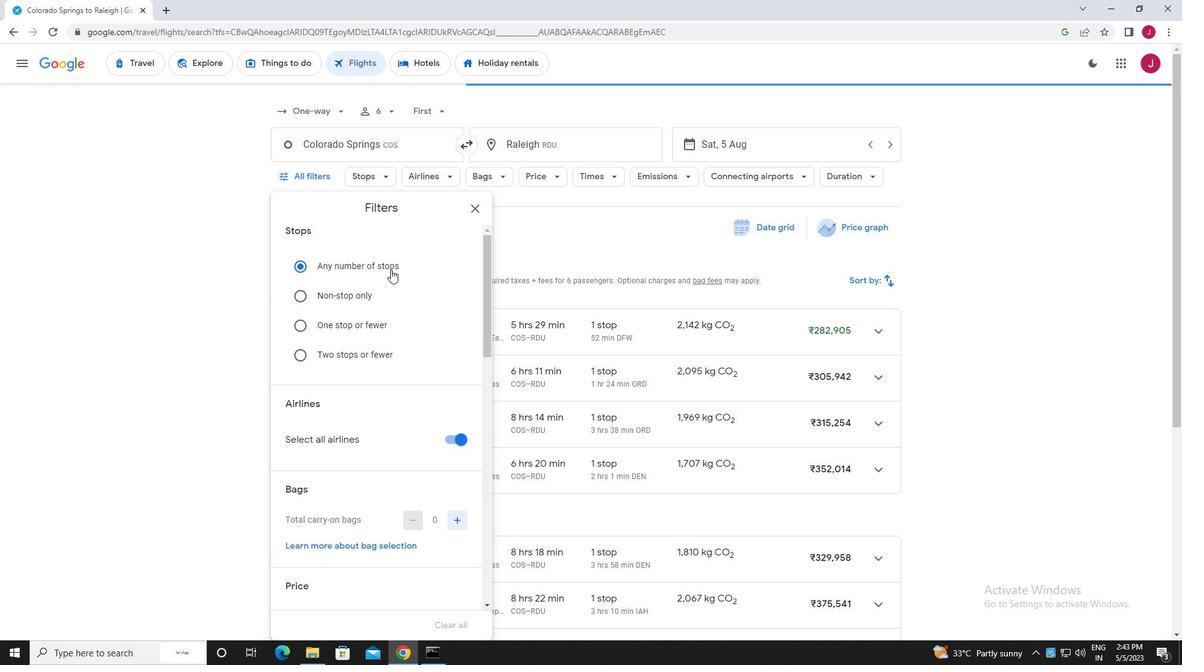 
Action: Mouse scrolled (391, 270) with delta (0, 0)
Screenshot: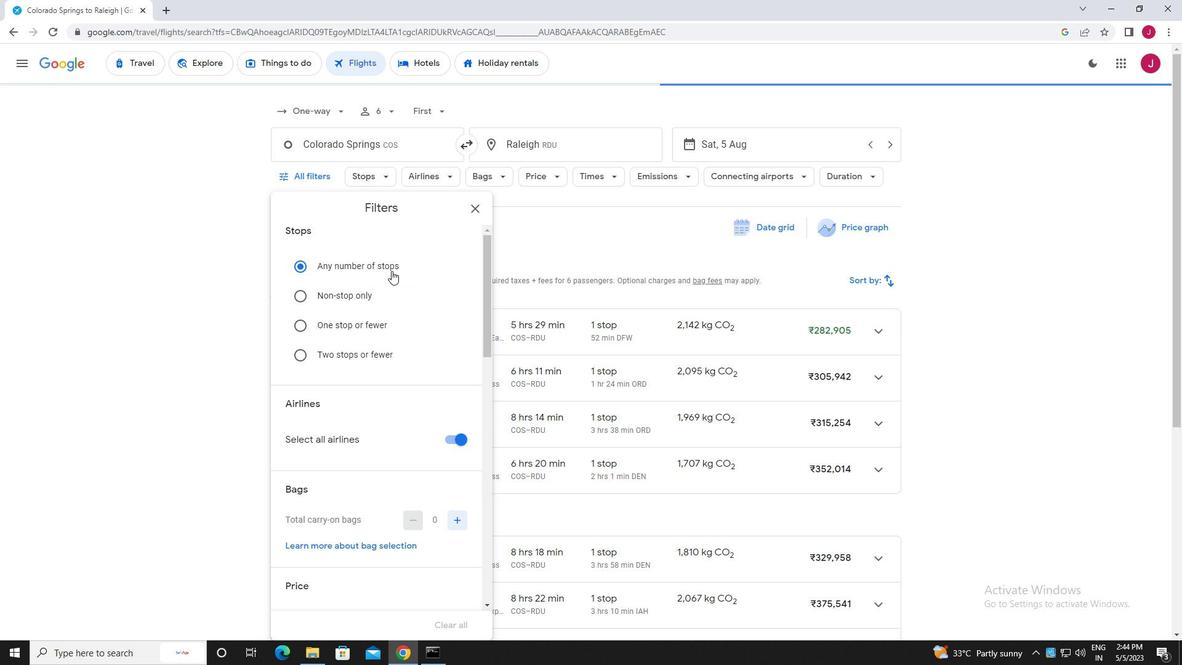 
Action: Mouse moved to (453, 317)
Screenshot: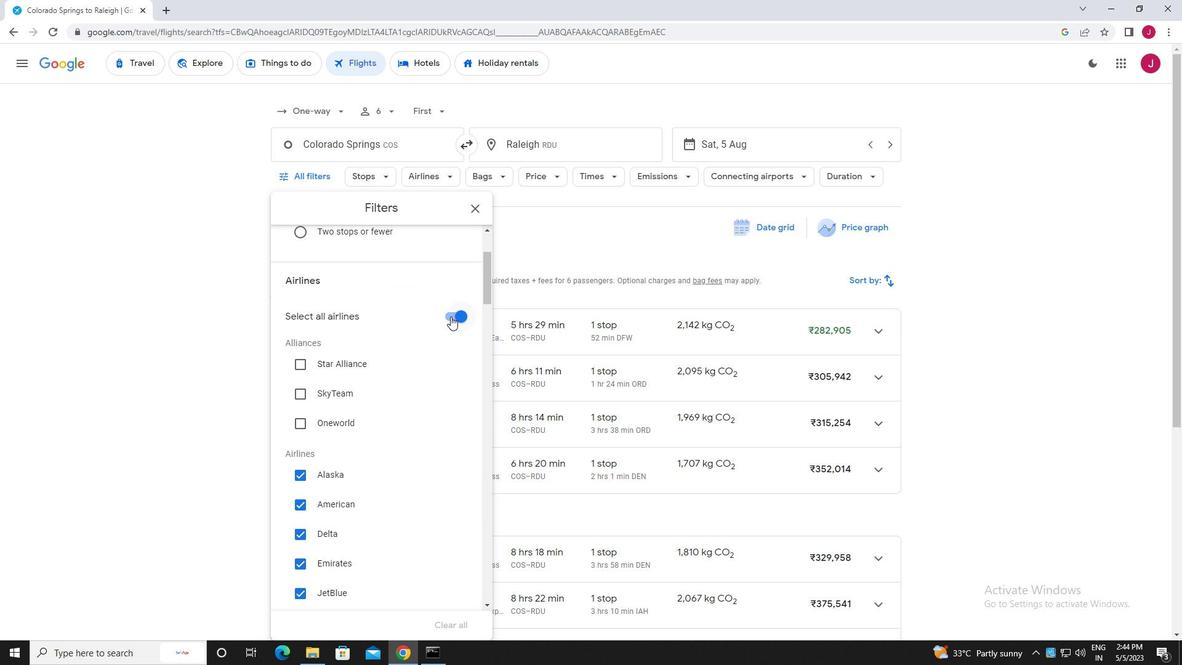 
Action: Mouse pressed left at (453, 317)
Screenshot: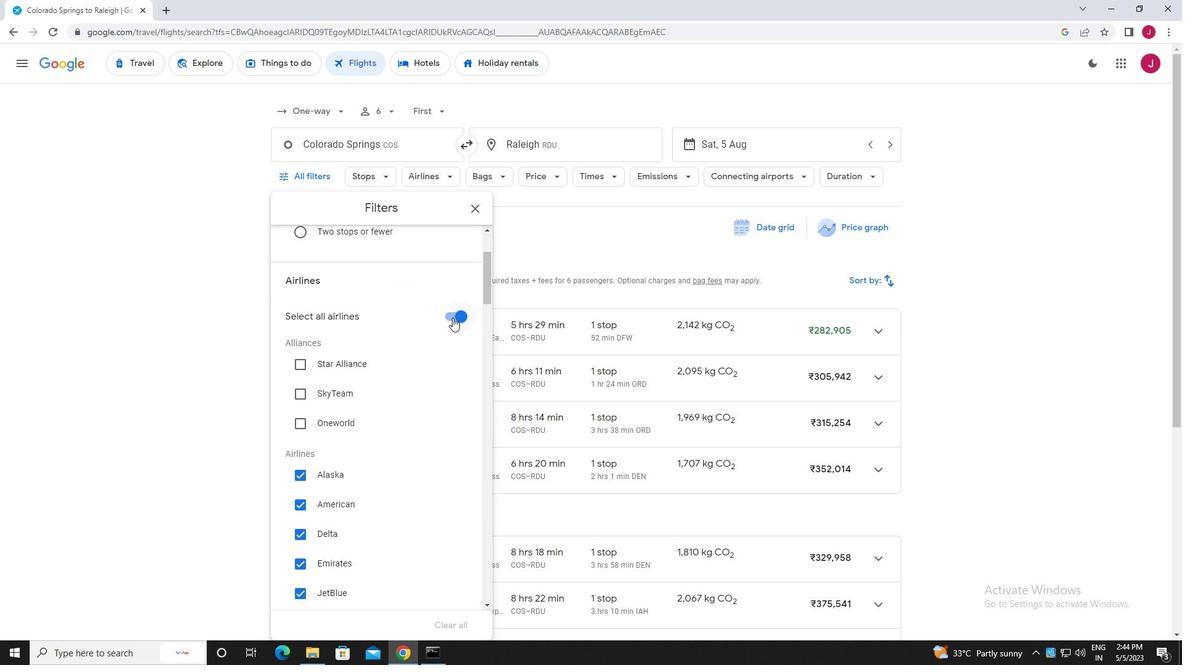 
Action: Mouse moved to (382, 299)
Screenshot: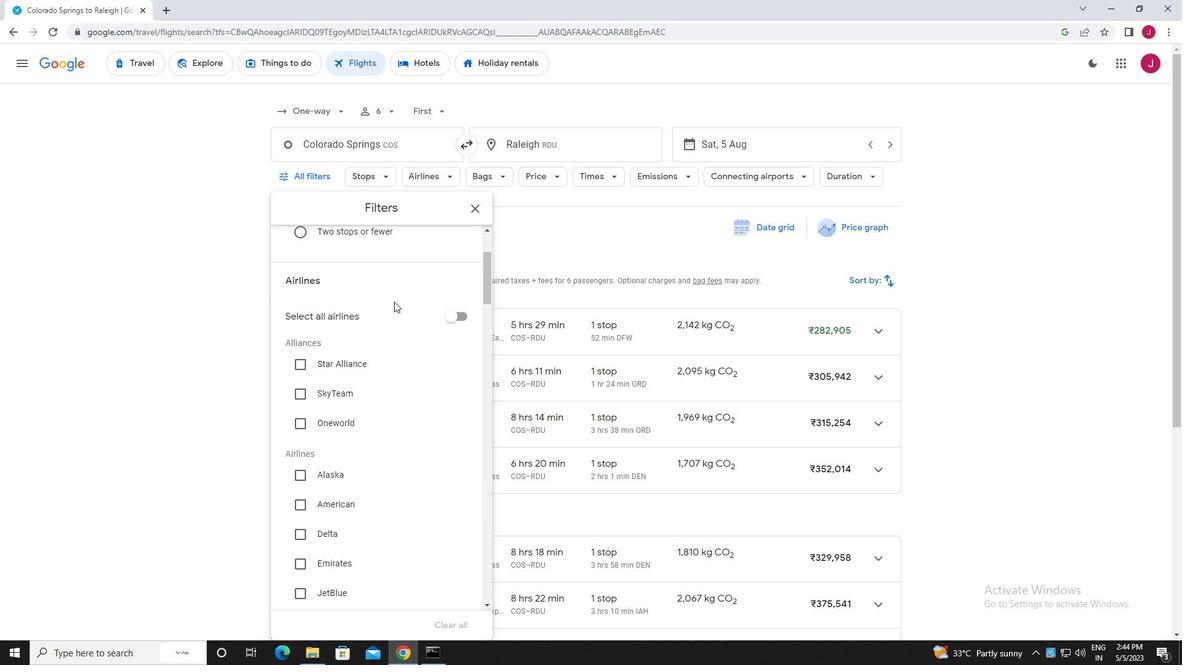 
Action: Mouse scrolled (382, 298) with delta (0, 0)
Screenshot: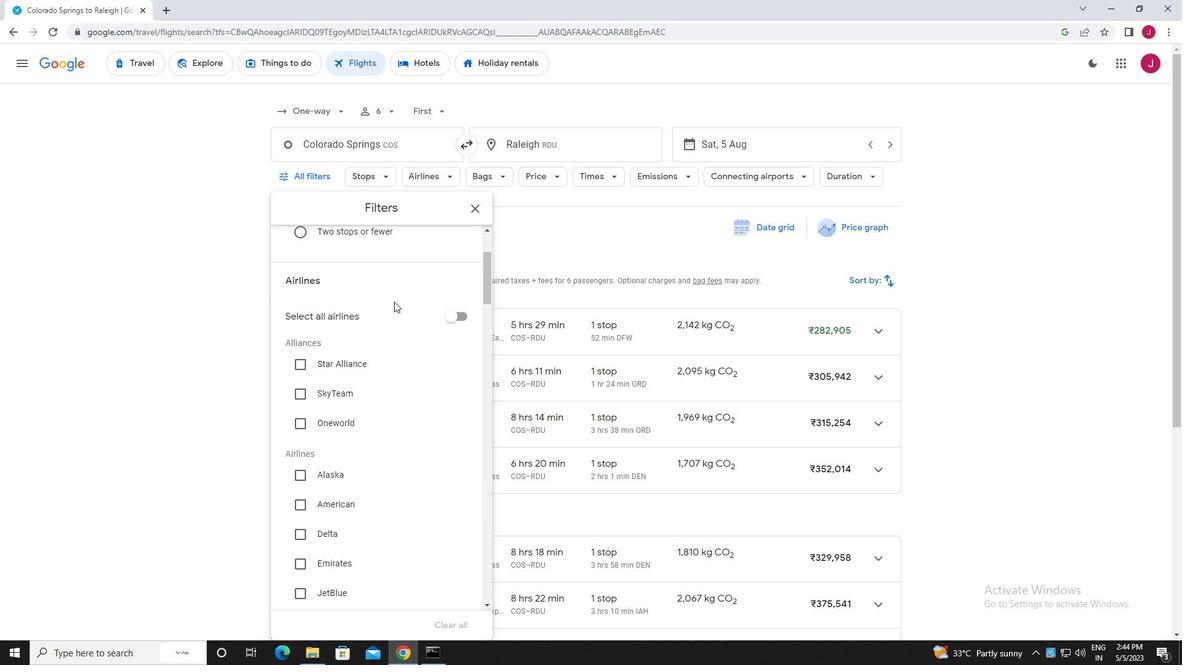 
Action: Mouse scrolled (382, 298) with delta (0, 0)
Screenshot: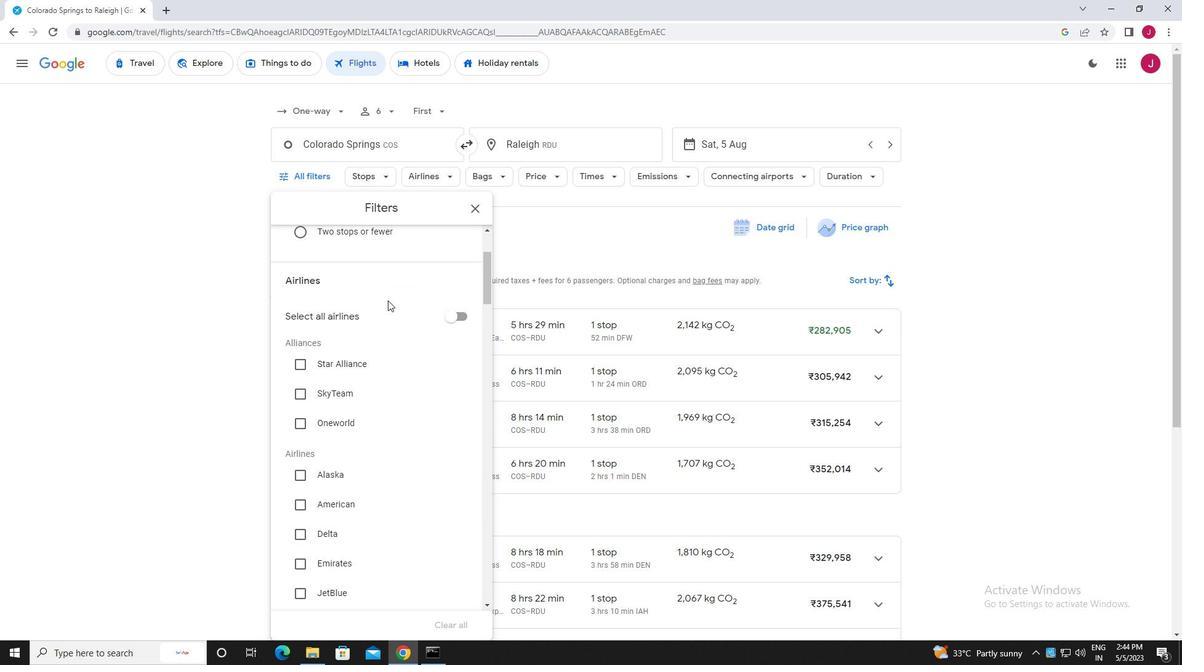
Action: Mouse moved to (300, 350)
Screenshot: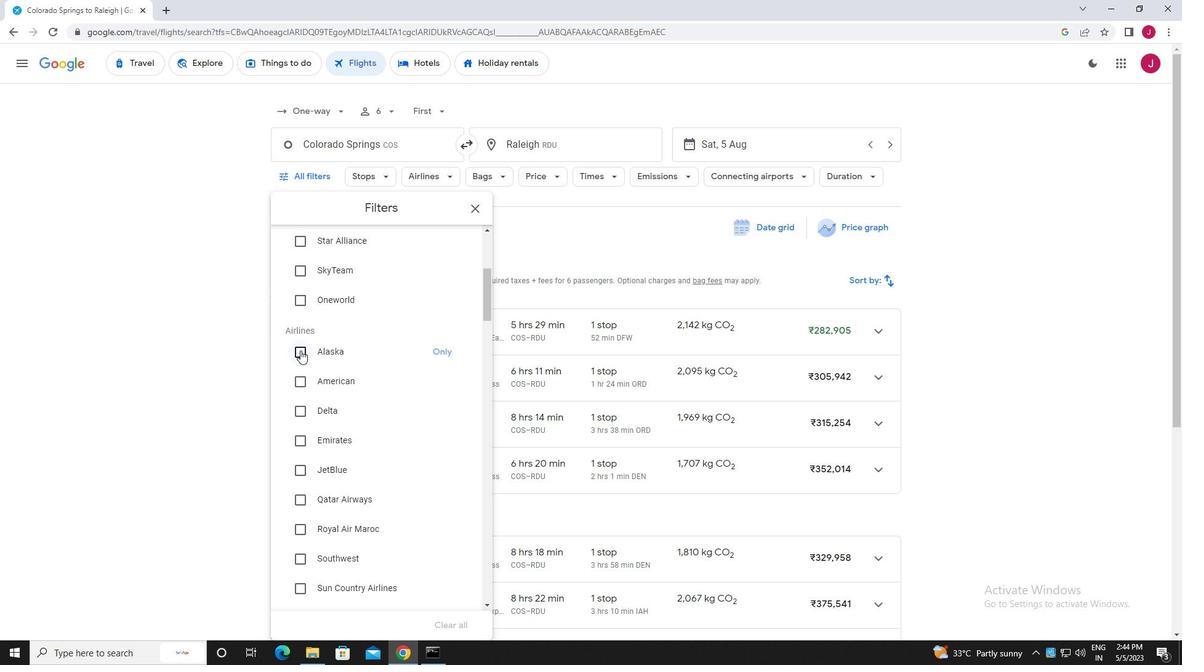 
Action: Mouse pressed left at (300, 350)
Screenshot: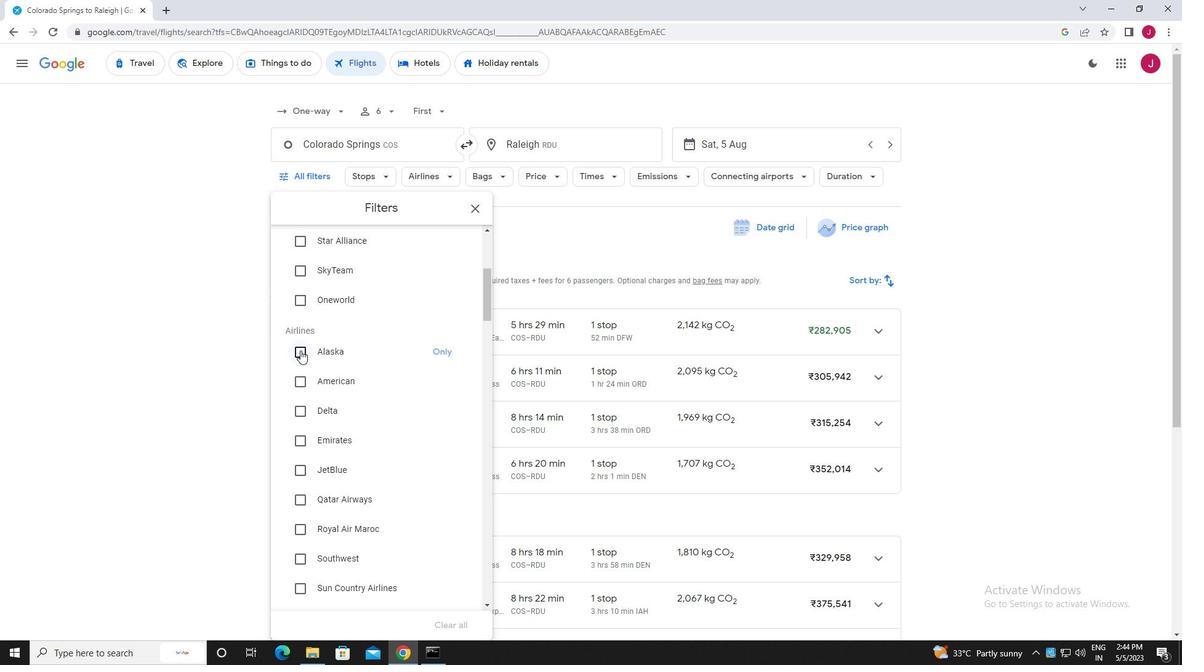 
Action: Mouse moved to (373, 334)
Screenshot: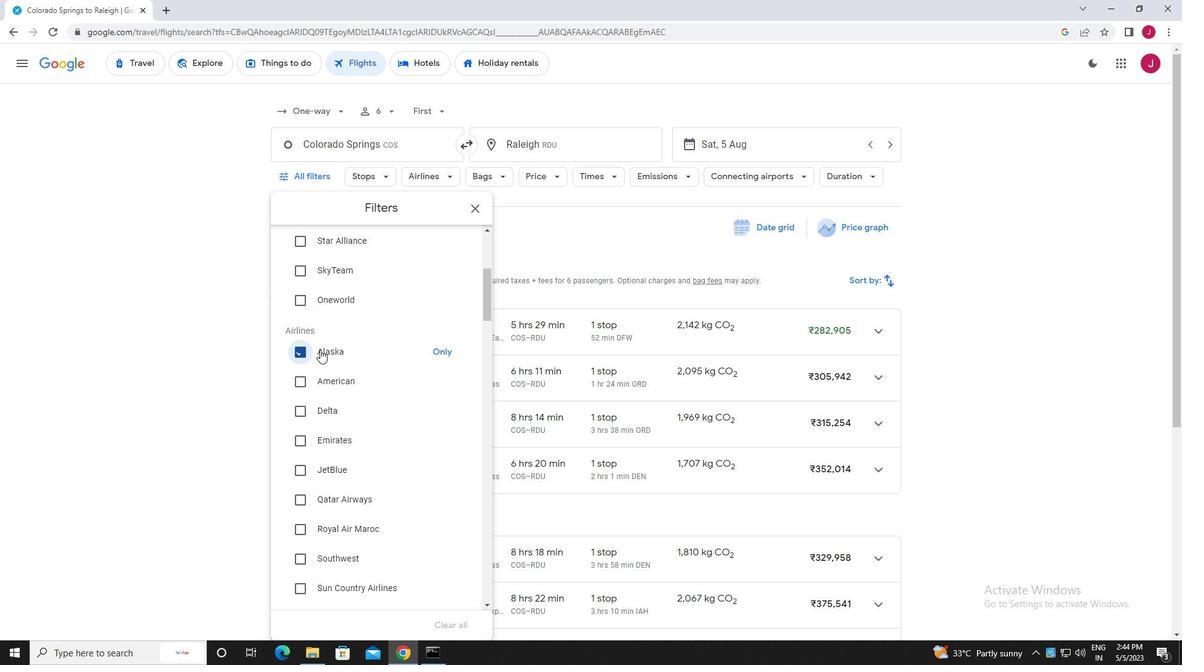 
Action: Mouse scrolled (373, 333) with delta (0, 0)
Screenshot: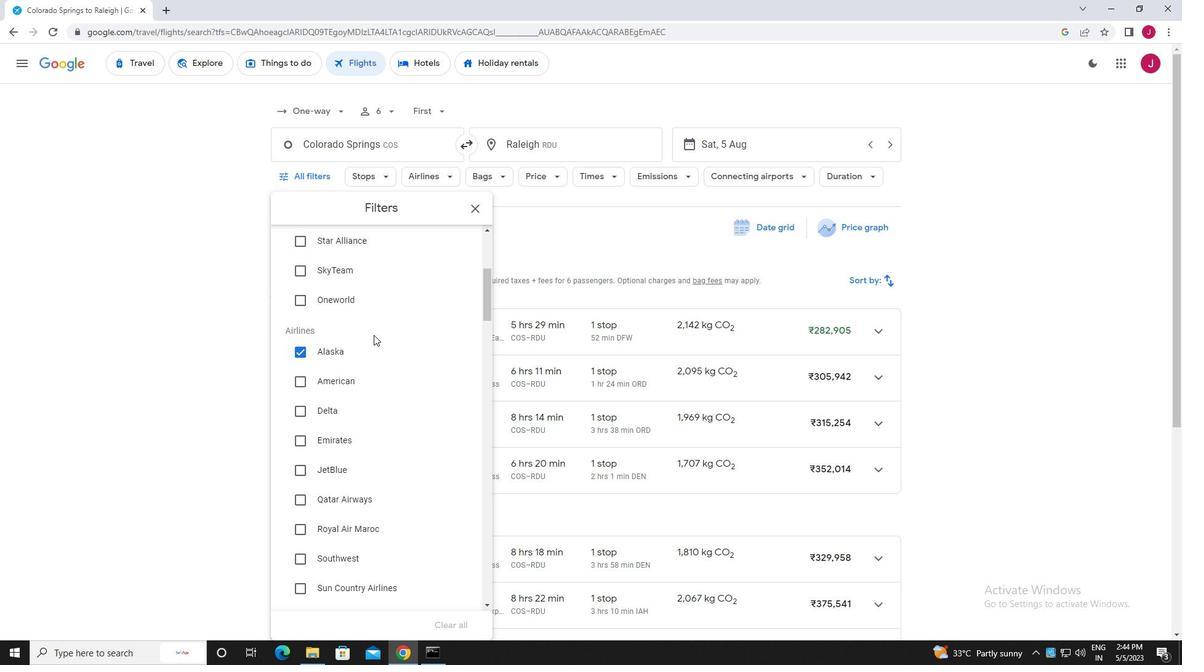 
Action: Mouse scrolled (373, 333) with delta (0, 0)
Screenshot: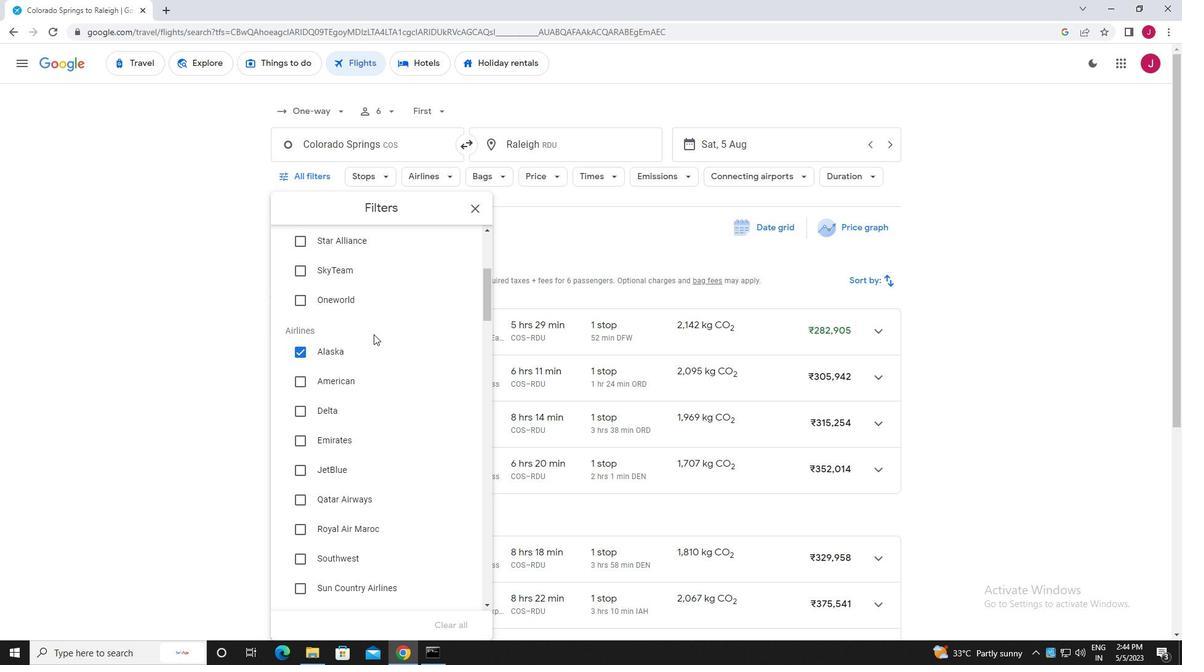 
Action: Mouse moved to (373, 334)
Screenshot: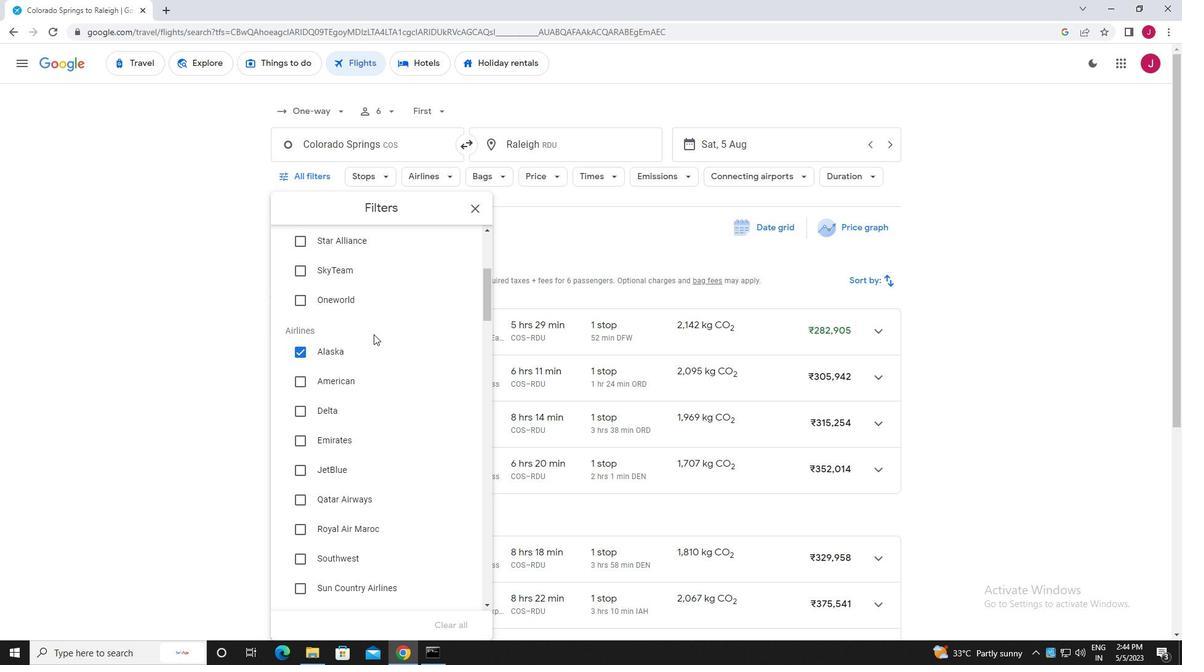 
Action: Mouse scrolled (373, 333) with delta (0, 0)
Screenshot: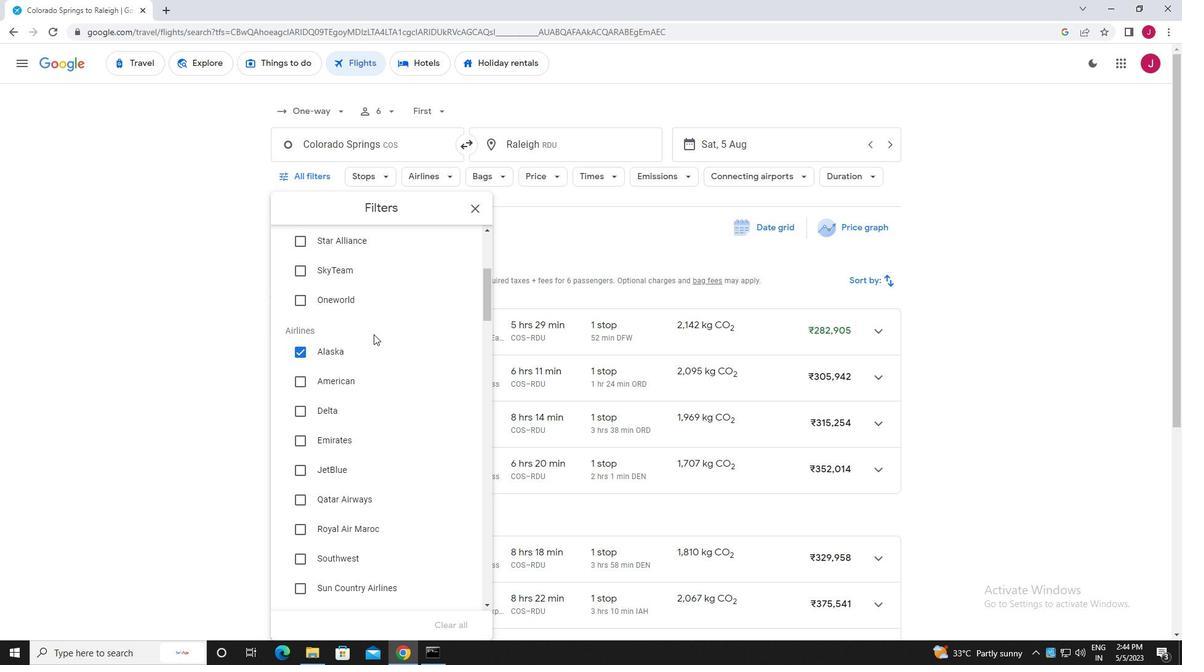 
Action: Mouse scrolled (373, 333) with delta (0, 0)
Screenshot: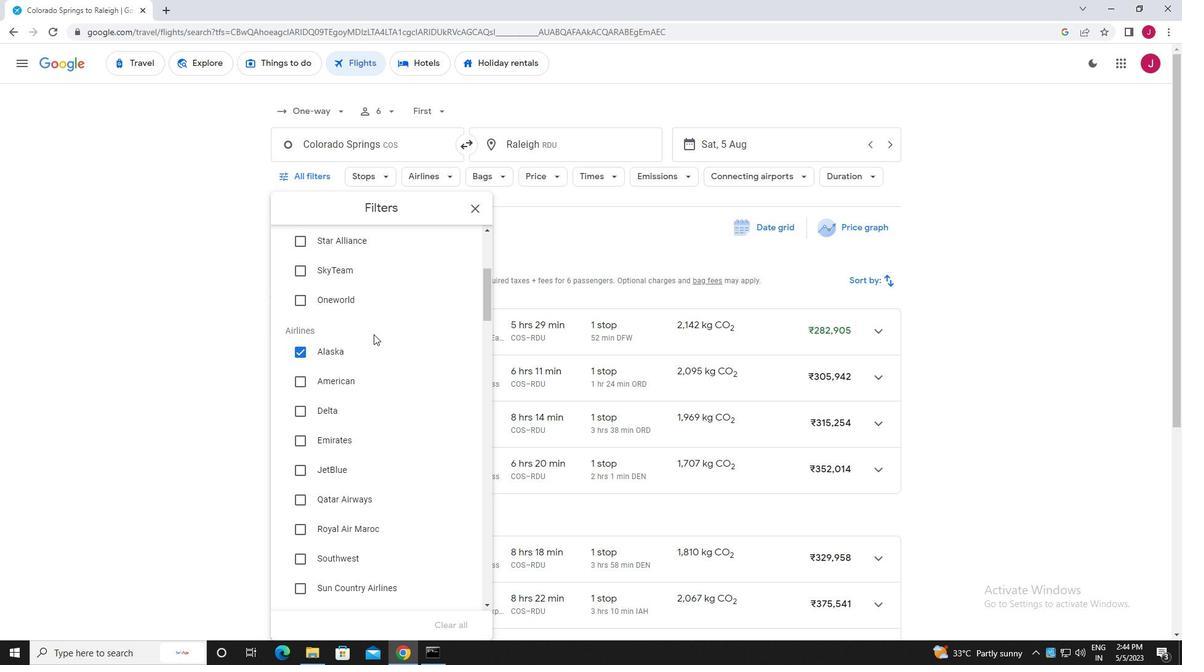 
Action: Mouse moved to (373, 334)
Screenshot: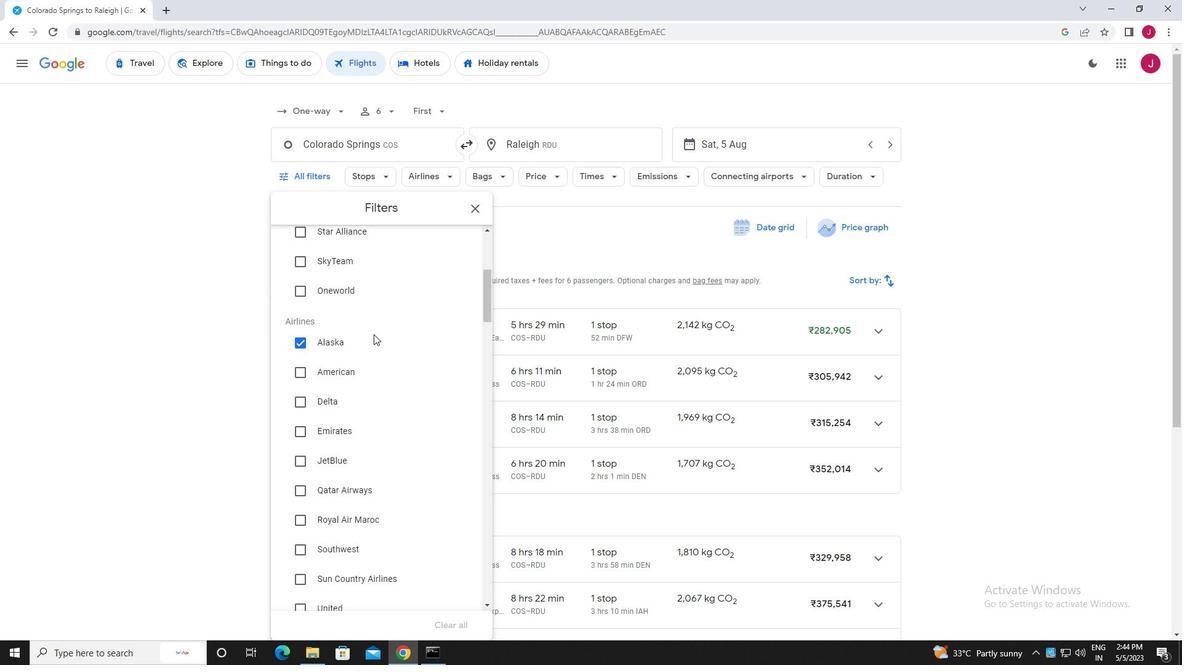 
Action: Mouse scrolled (373, 333) with delta (0, 0)
Screenshot: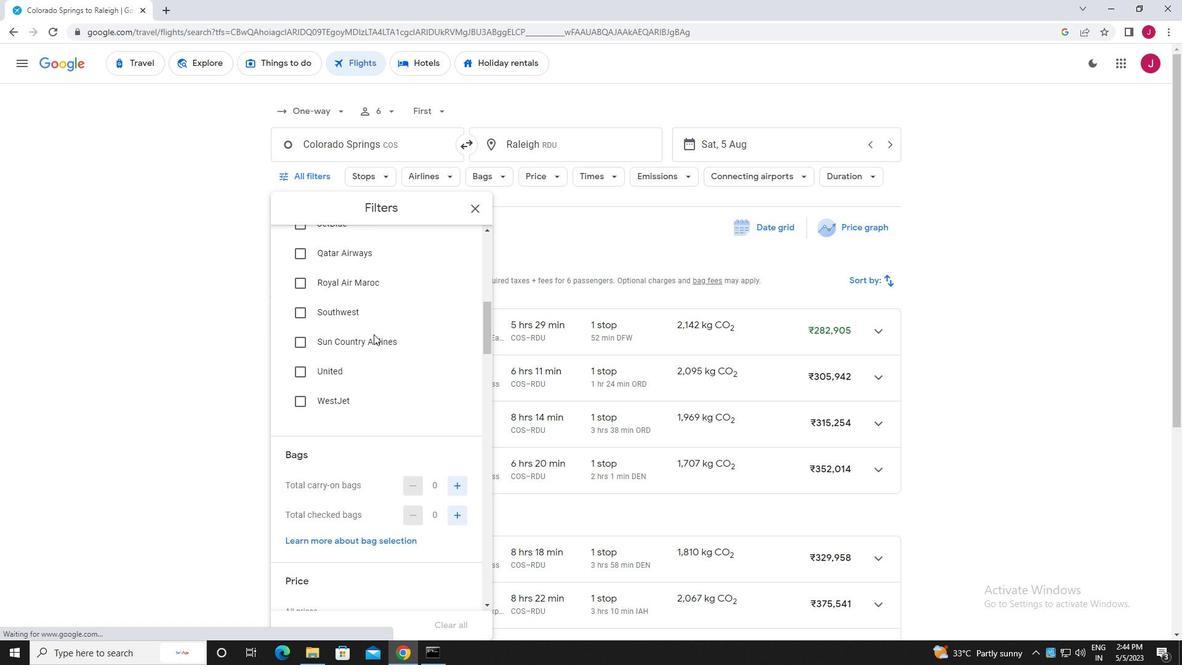 
Action: Mouse scrolled (373, 333) with delta (0, 0)
Screenshot: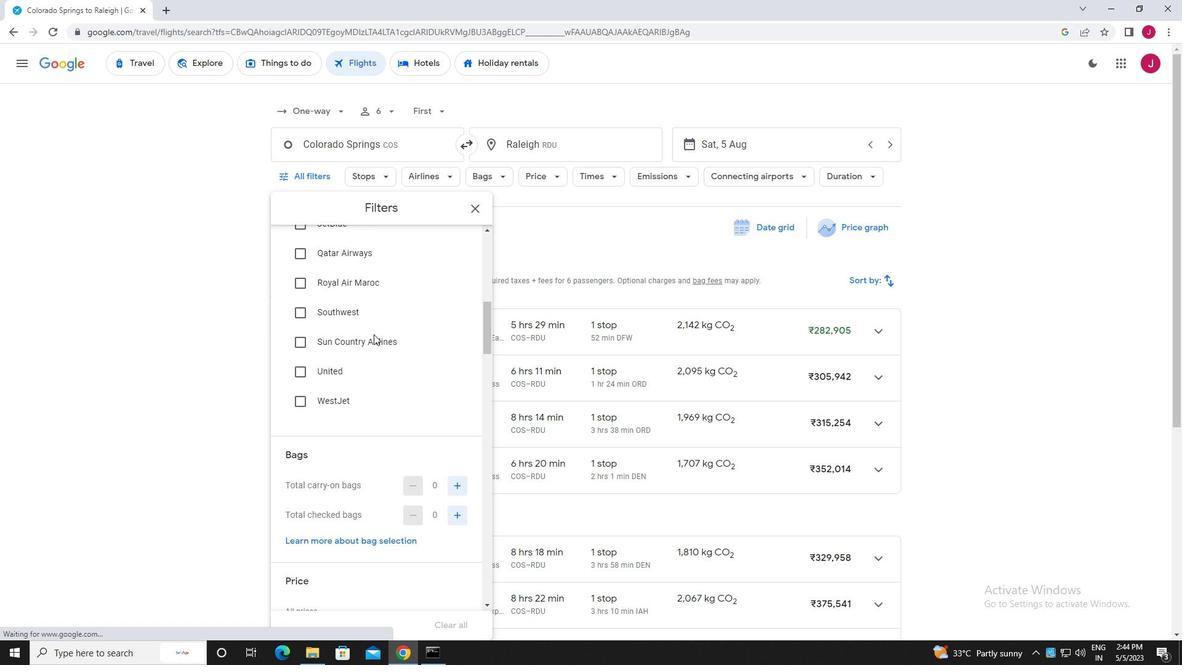 
Action: Mouse scrolled (373, 333) with delta (0, 0)
Screenshot: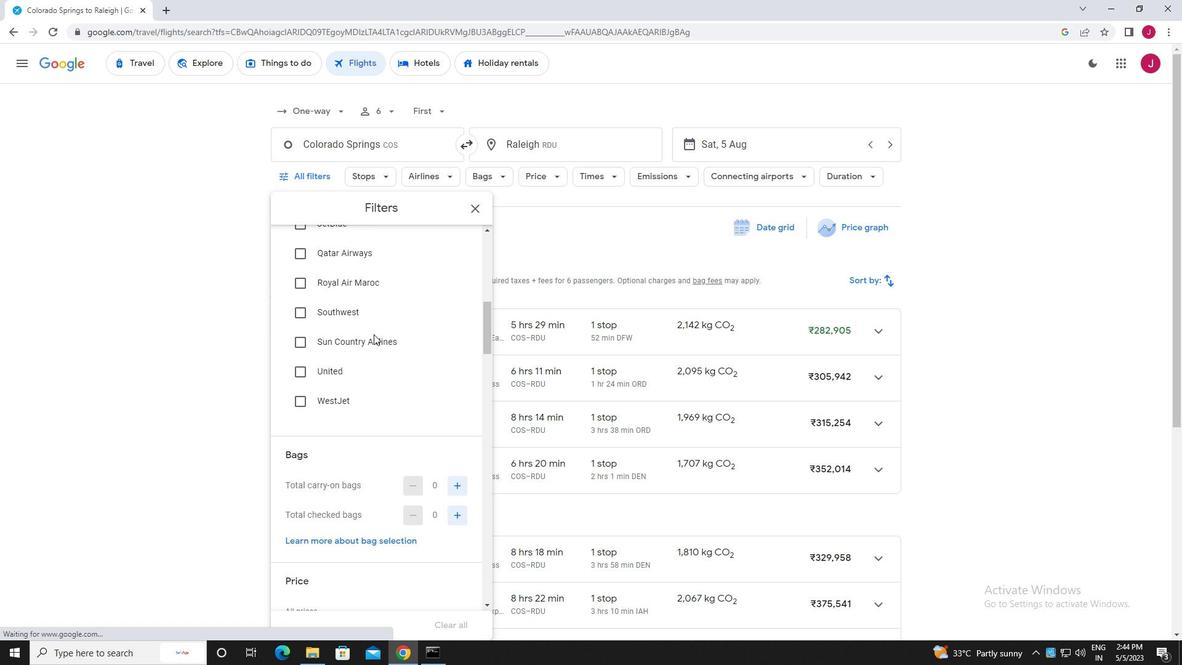 
Action: Mouse moved to (456, 330)
Screenshot: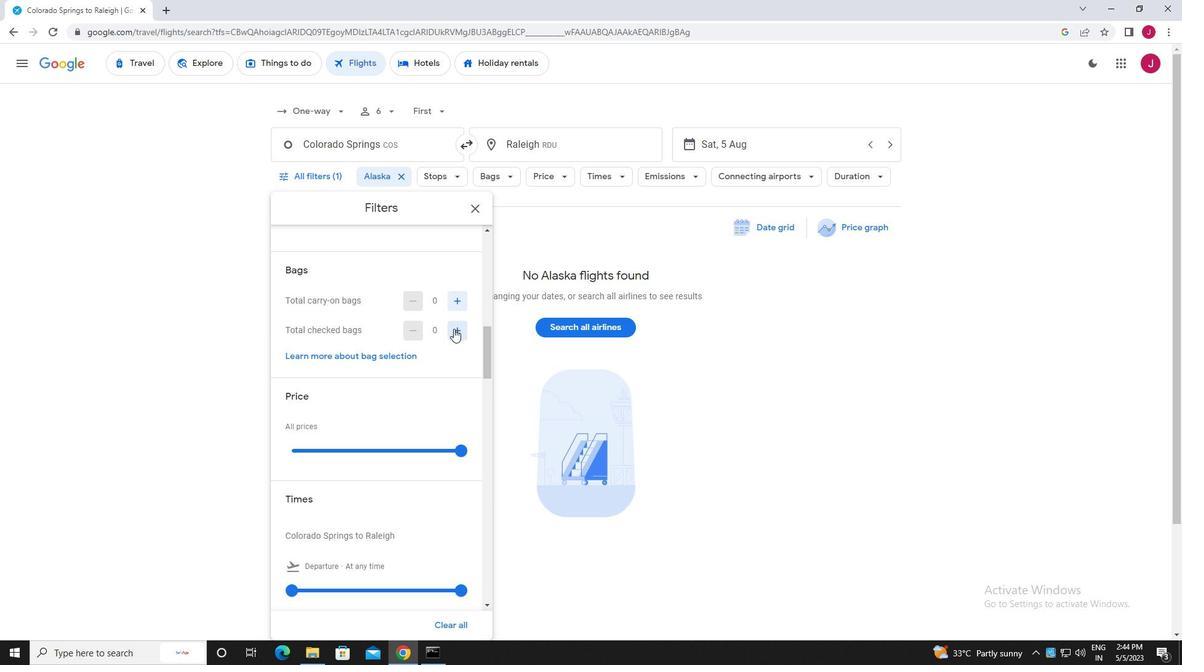 
Action: Mouse pressed left at (456, 330)
Screenshot: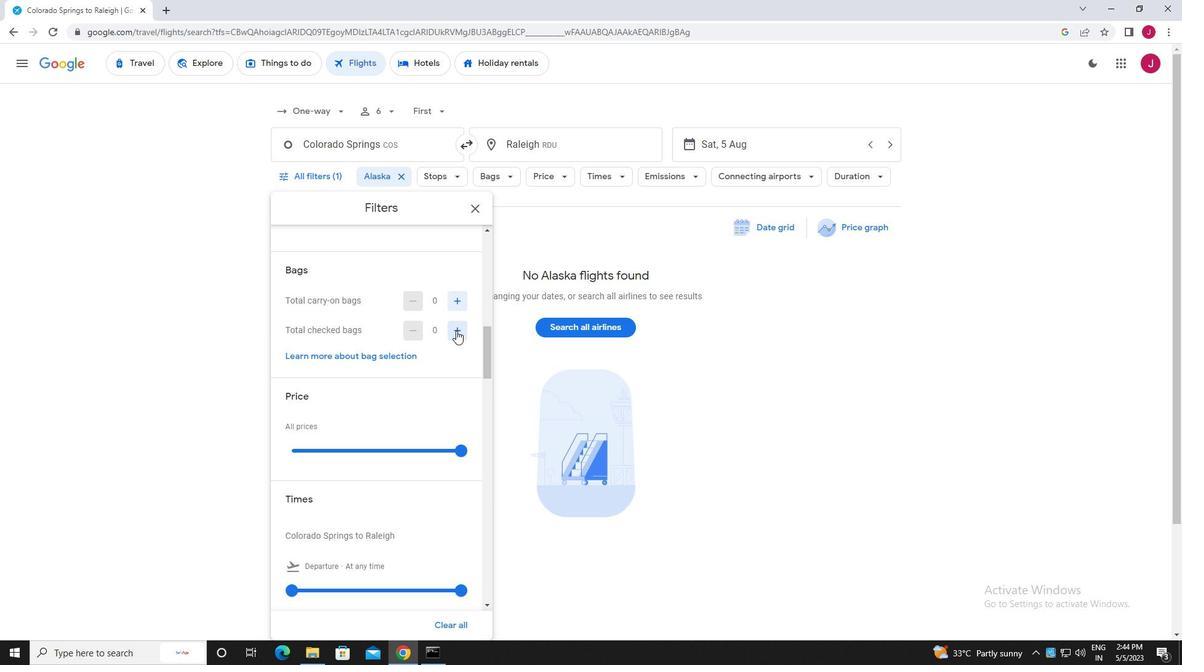 
Action: Mouse pressed left at (456, 330)
Screenshot: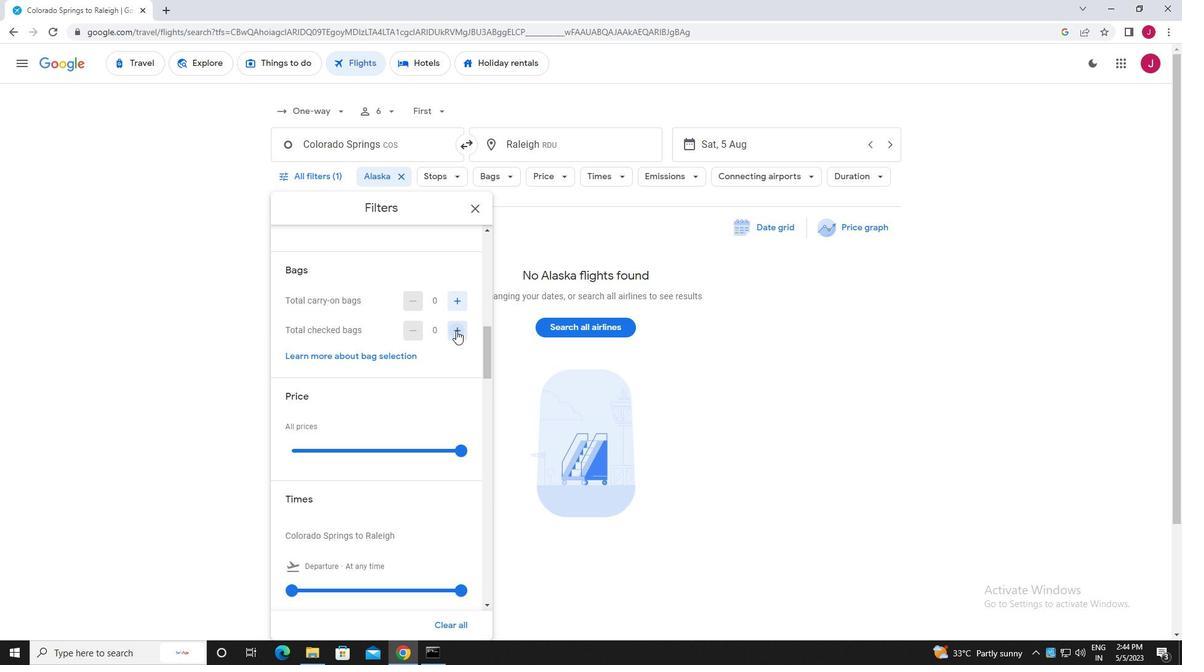 
Action: Mouse pressed left at (456, 330)
Screenshot: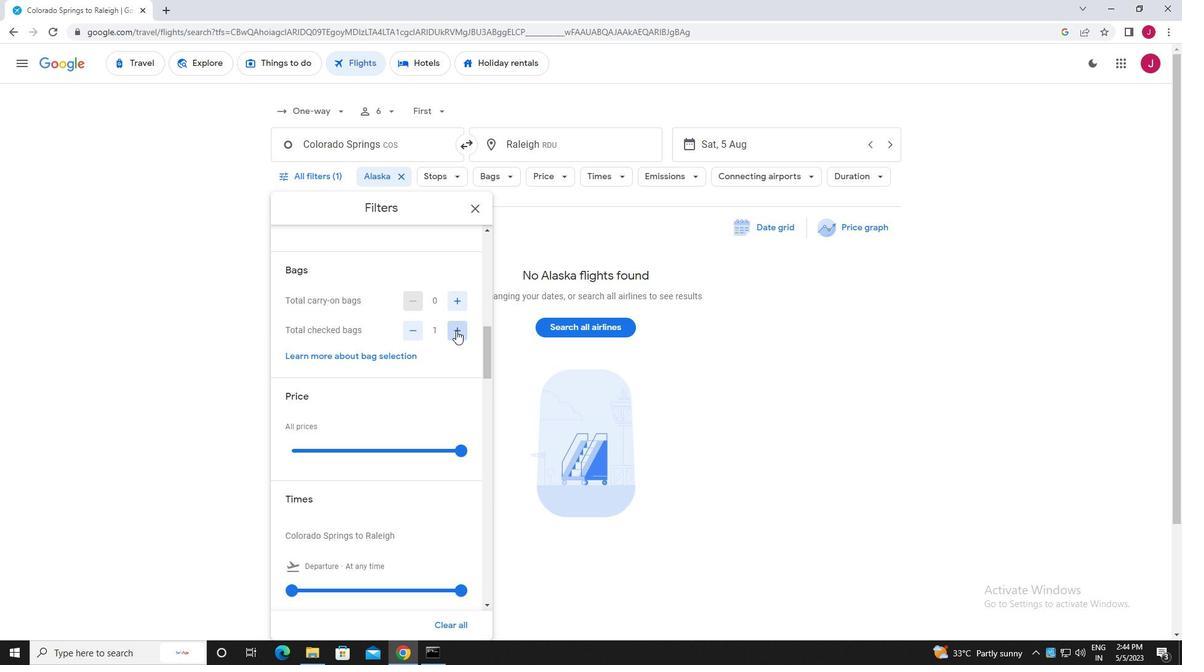 
Action: Mouse pressed left at (456, 330)
Screenshot: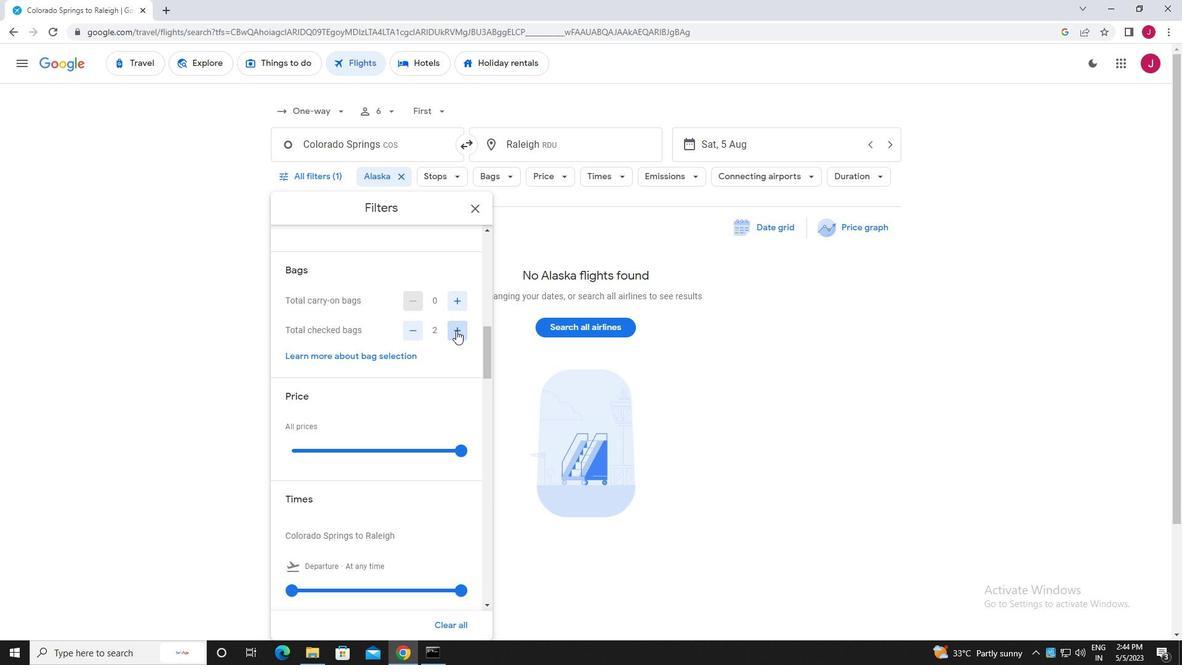 
Action: Mouse pressed left at (456, 330)
Screenshot: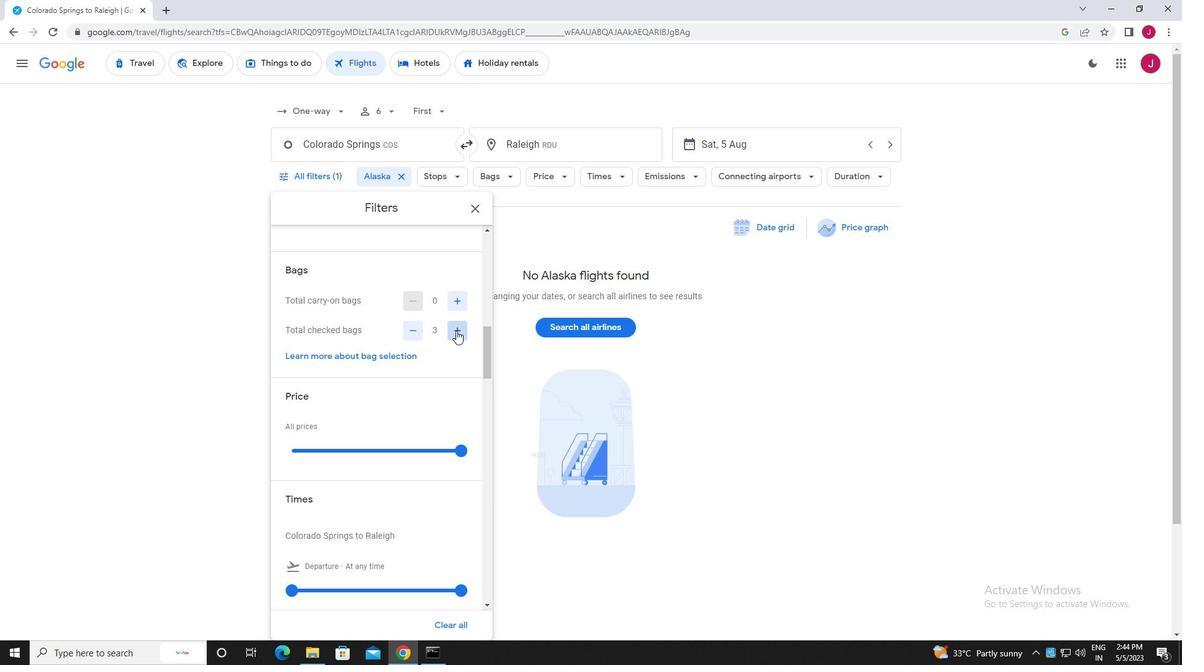 
Action: Mouse pressed left at (456, 330)
Screenshot: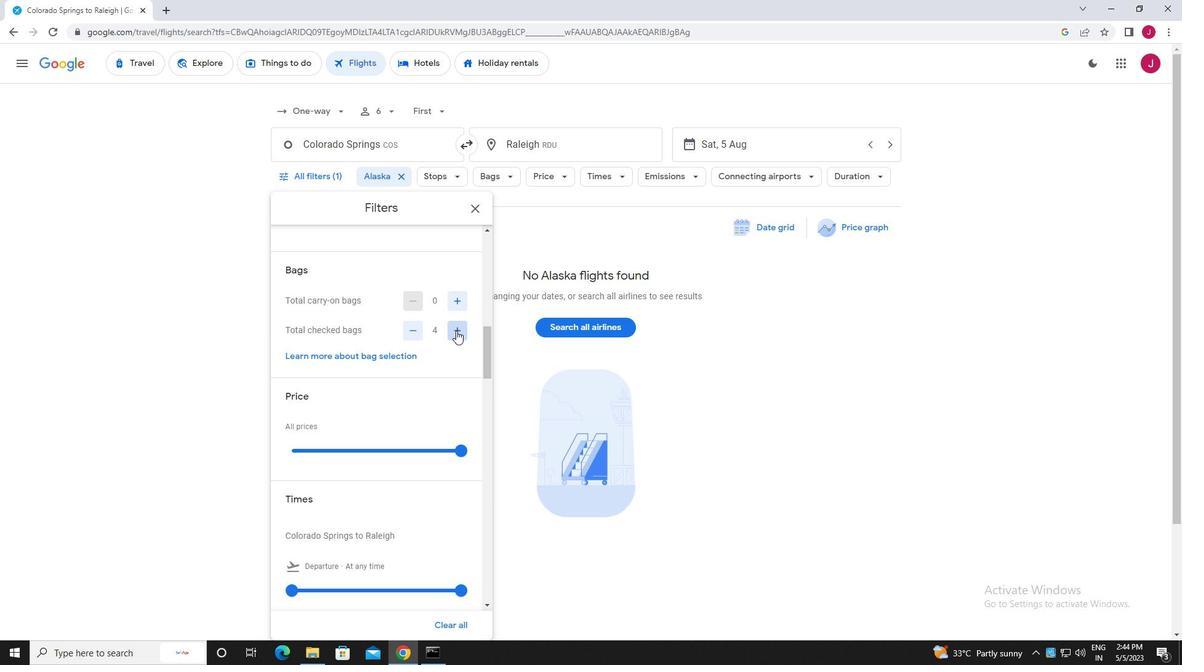 
Action: Mouse pressed left at (456, 330)
Screenshot: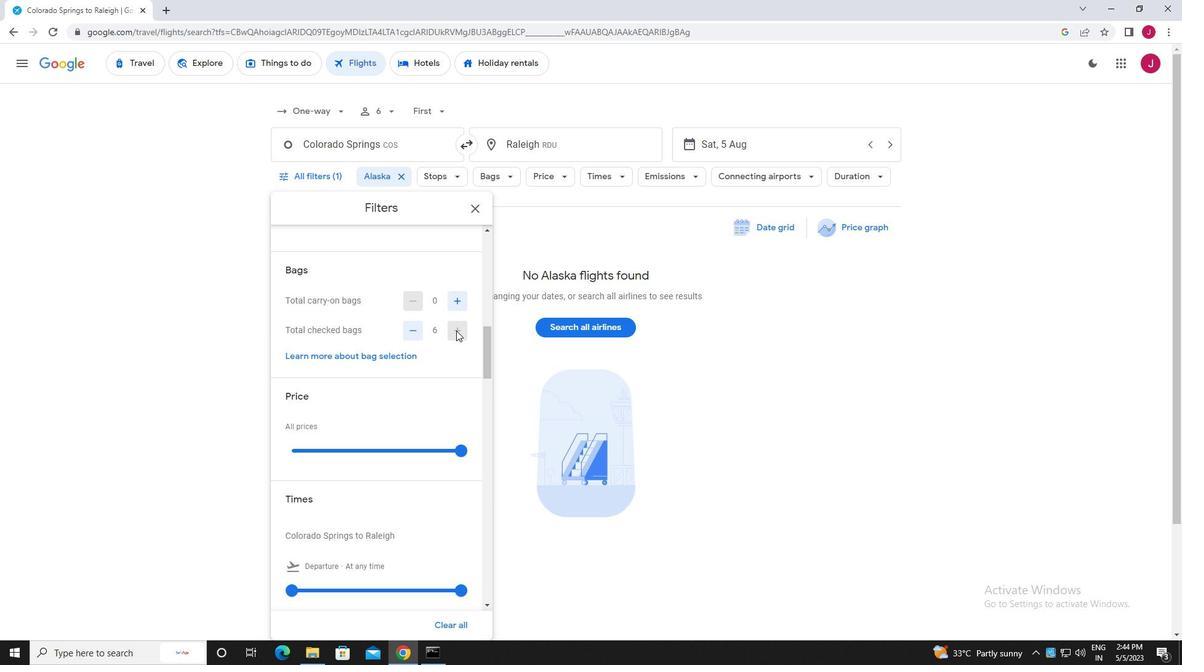 
Action: Mouse scrolled (456, 330) with delta (0, 0)
Screenshot: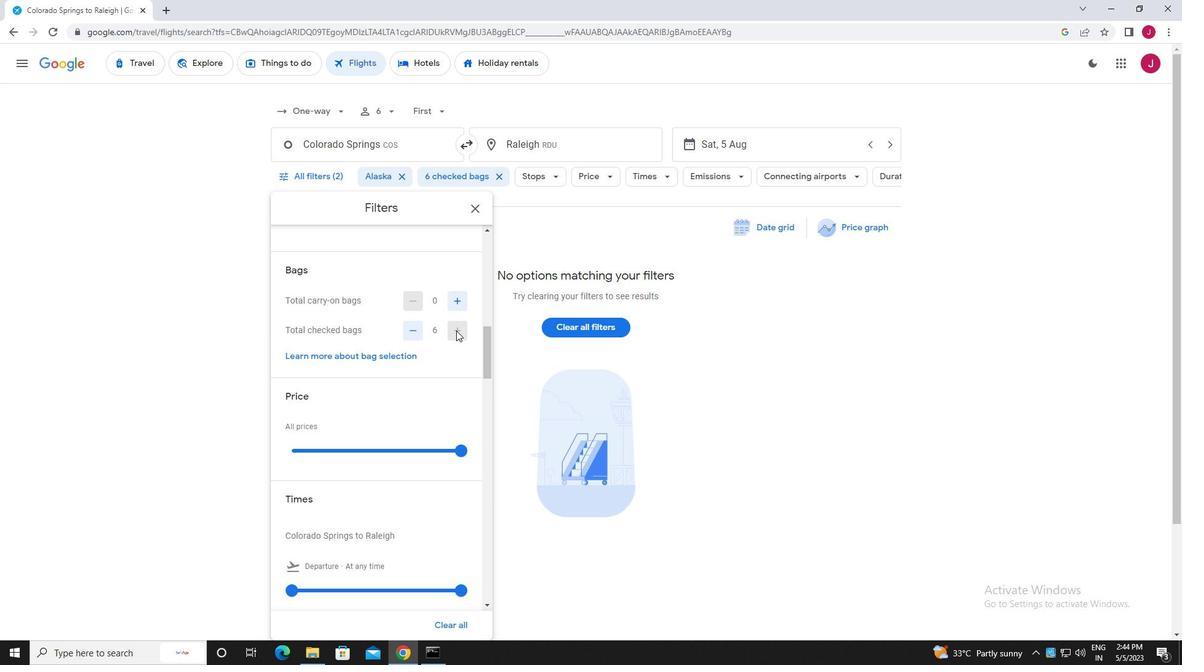 
Action: Mouse scrolled (456, 330) with delta (0, 0)
Screenshot: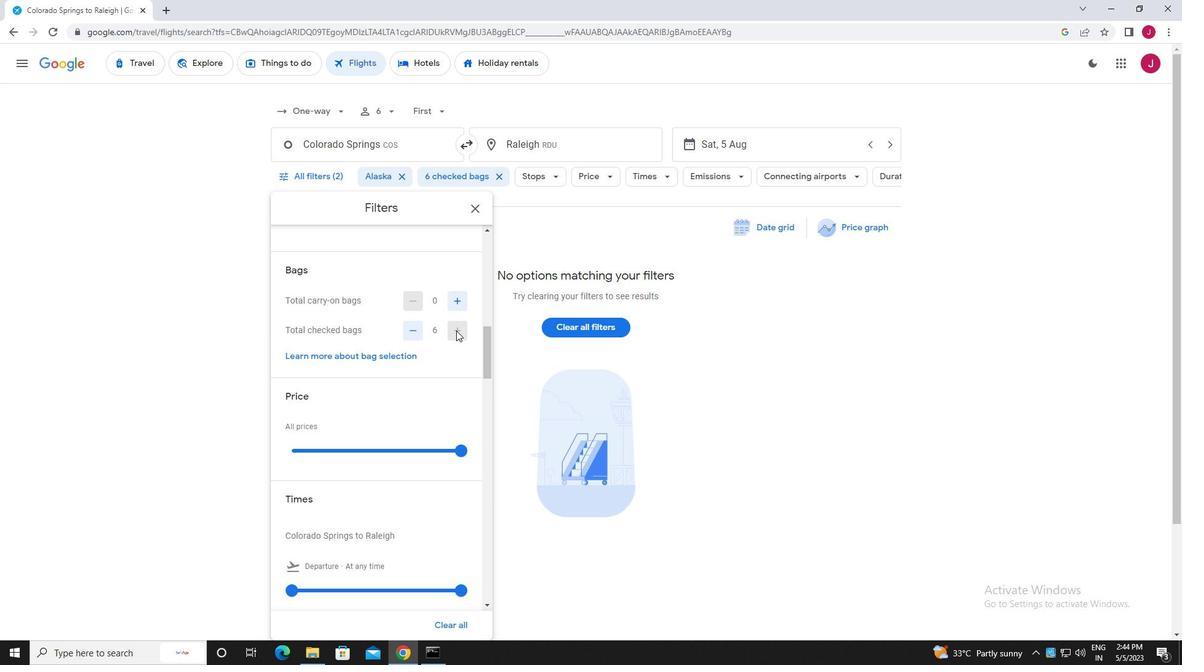 
Action: Mouse pressed left at (456, 330)
Screenshot: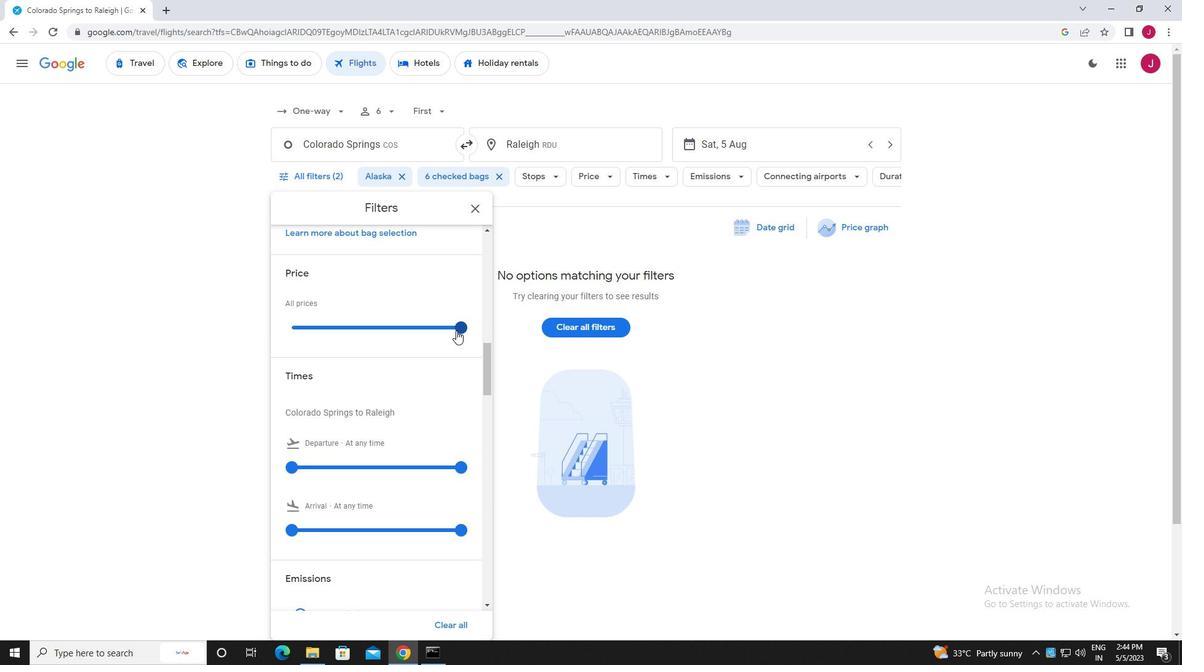 
Action: Mouse moved to (385, 323)
Screenshot: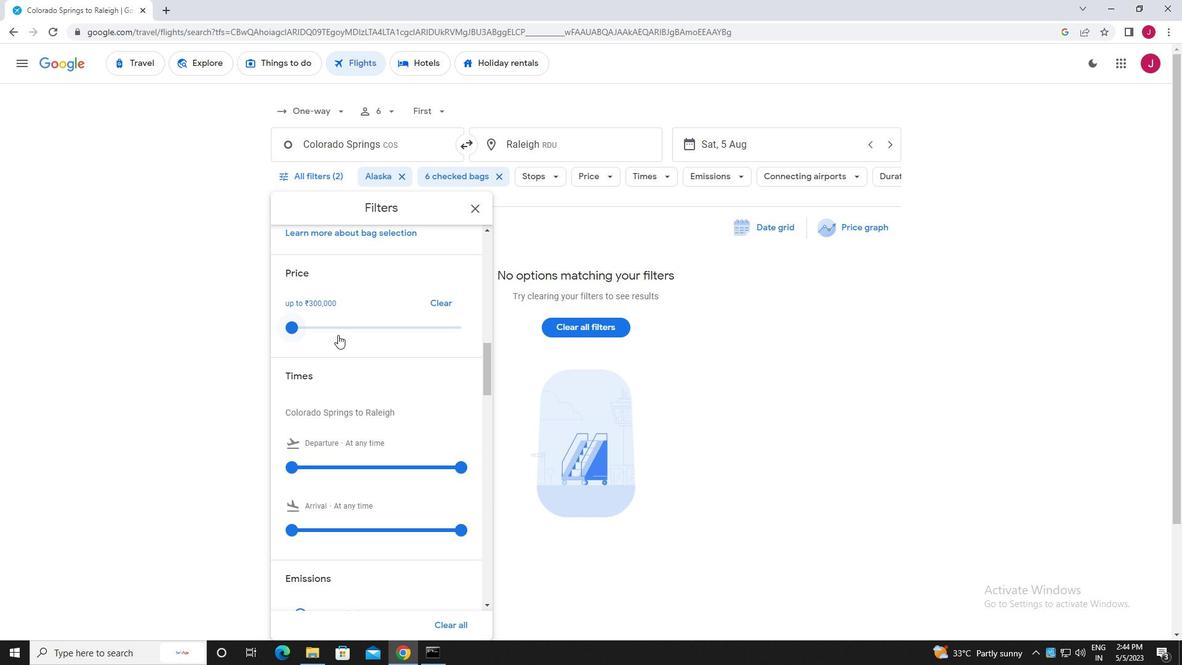 
Action: Mouse scrolled (385, 322) with delta (0, 0)
Screenshot: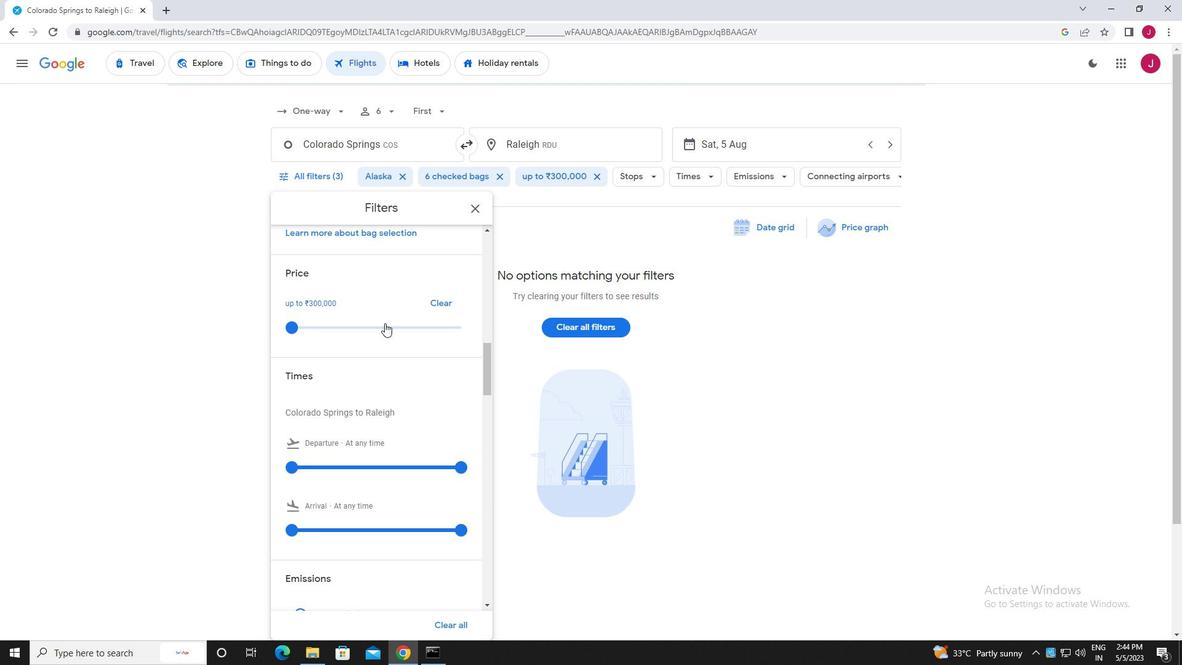 
Action: Mouse scrolled (385, 322) with delta (0, 0)
Screenshot: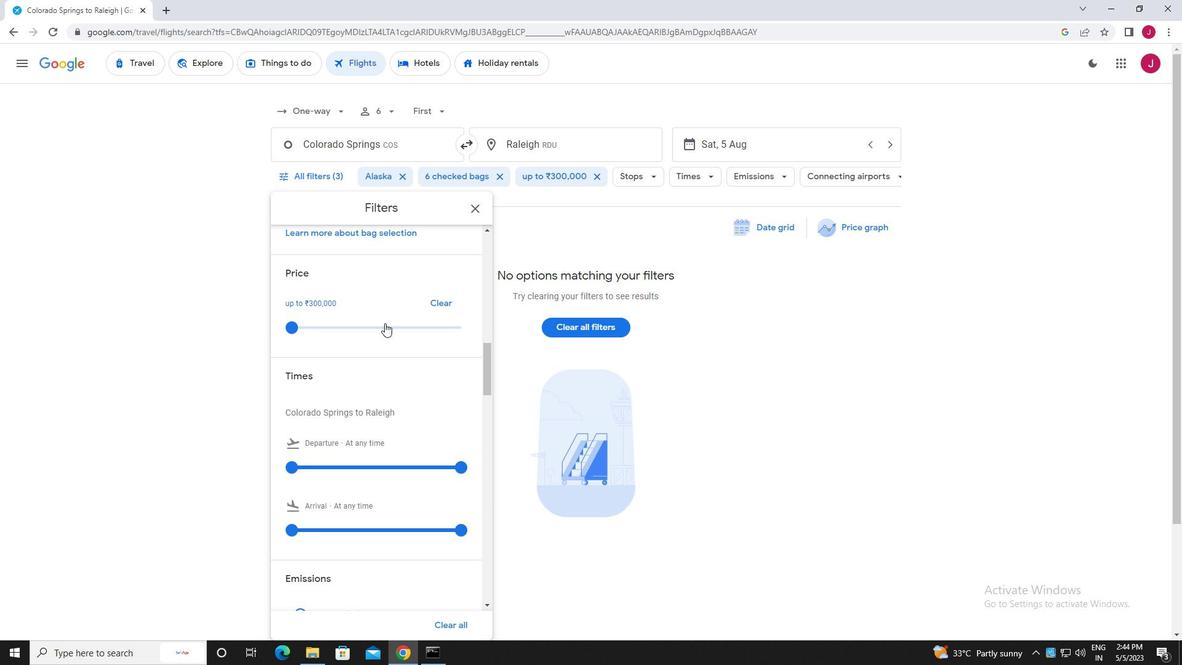 
Action: Mouse moved to (292, 344)
Screenshot: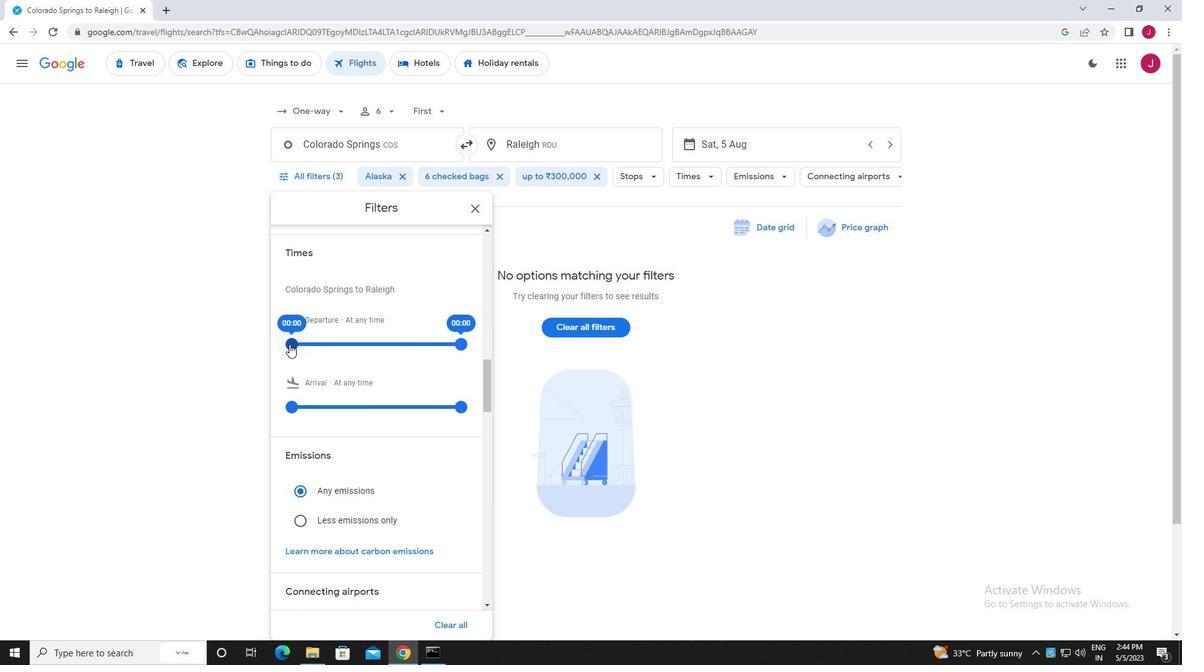 
Action: Mouse pressed left at (292, 344)
Screenshot: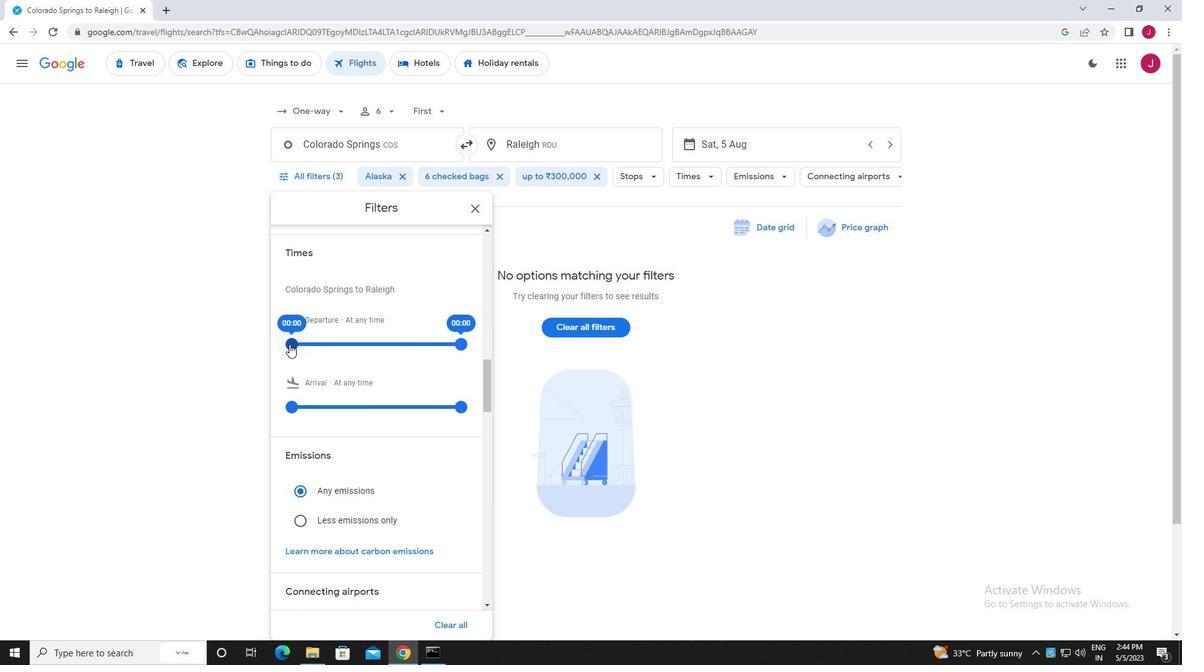 
Action: Mouse moved to (460, 341)
Screenshot: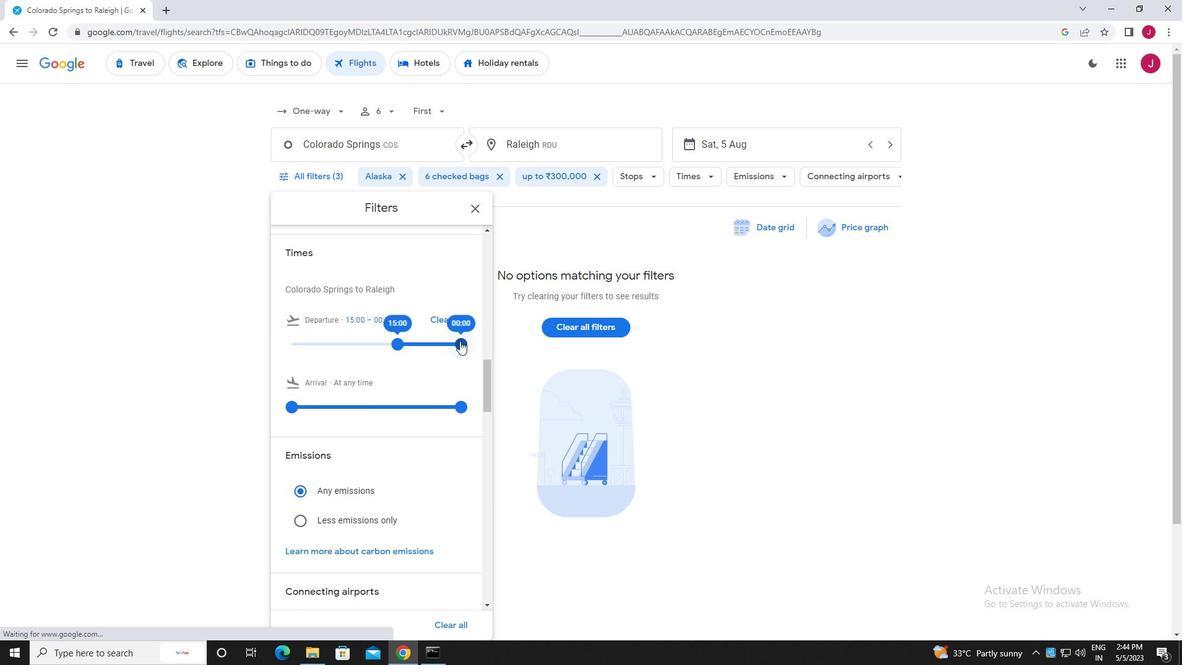 
Action: Mouse pressed left at (460, 341)
Screenshot: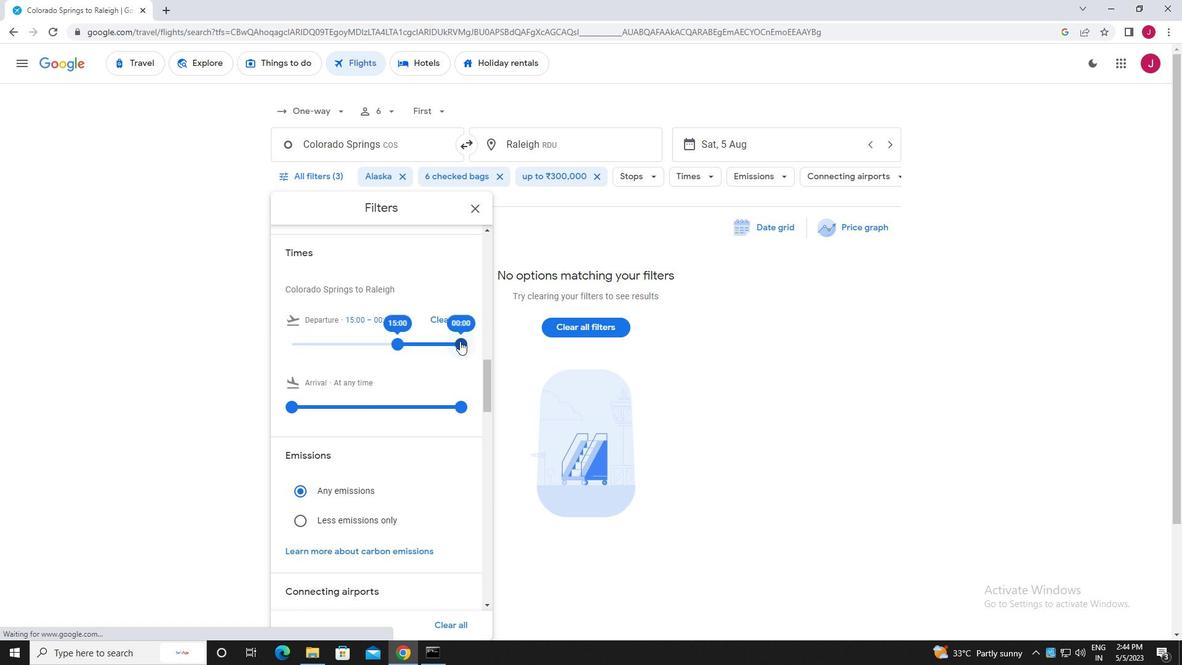 
Action: Mouse moved to (473, 210)
Screenshot: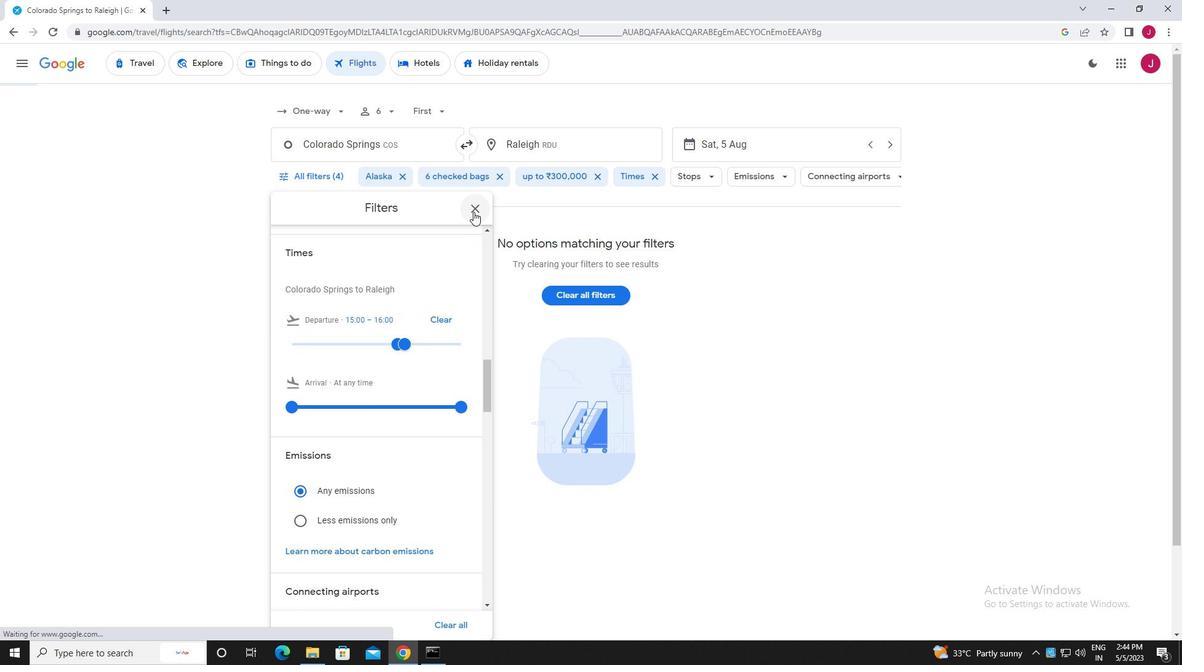 
Action: Mouse pressed left at (473, 210)
Screenshot: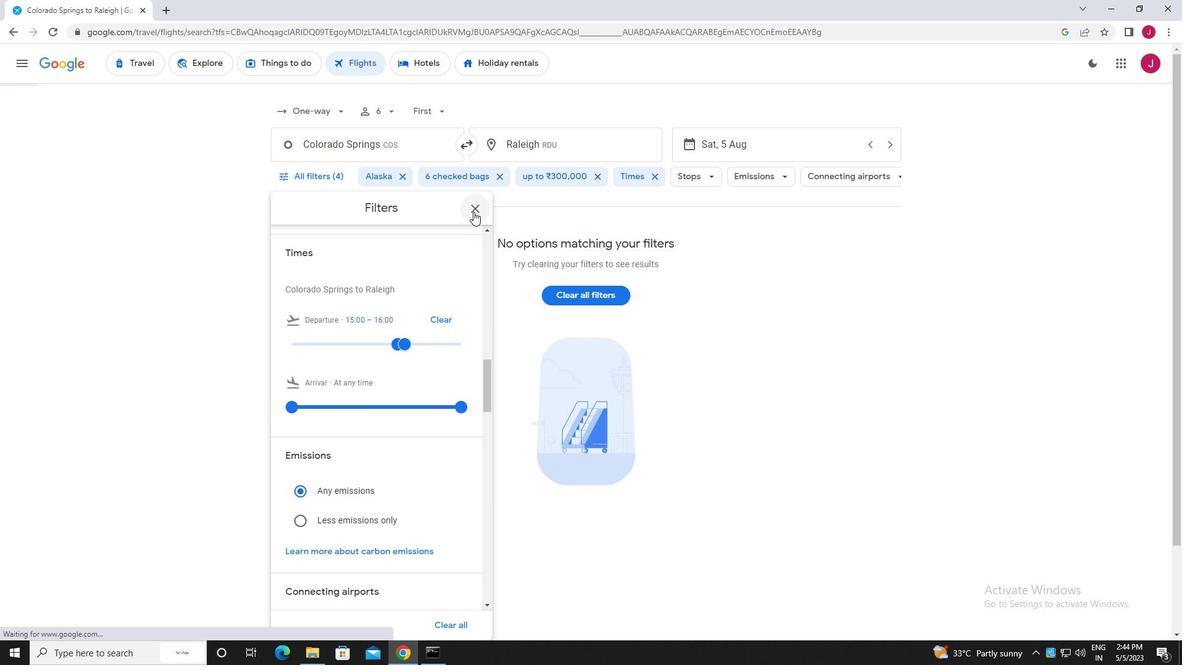
Action: Mouse moved to (473, 207)
Screenshot: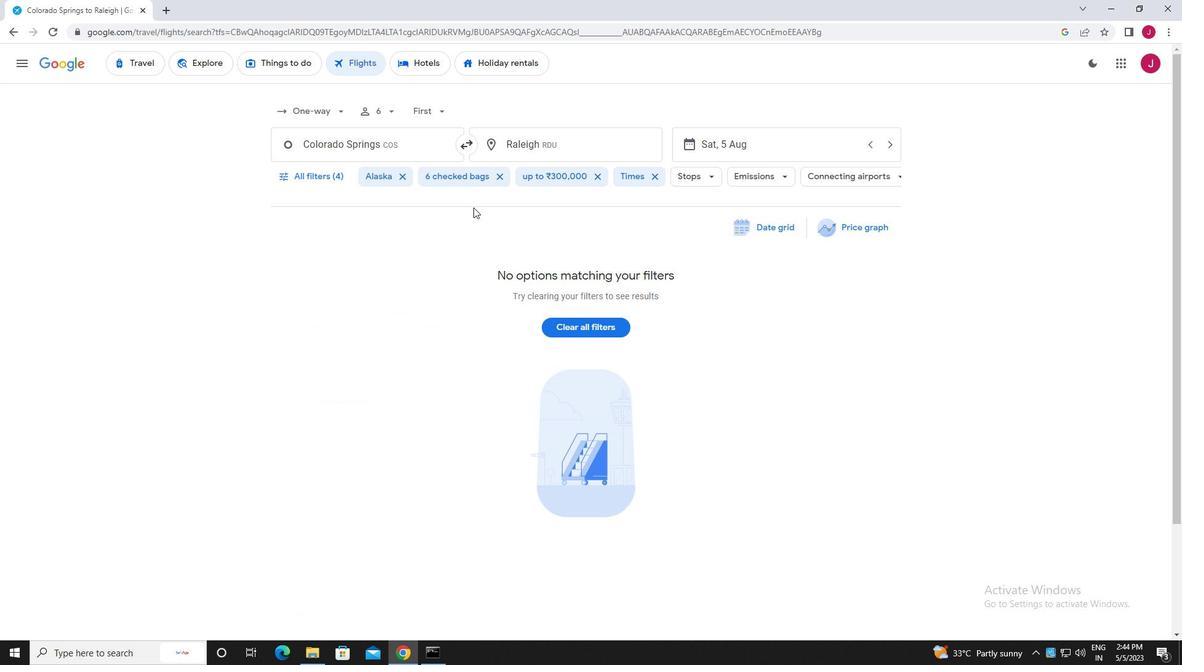 
